 Task: In the Contact  Ellie.Carter@nachi-fujikoshi.co.jp, Log Call and save with description: 'Had a conversation with a lead exploring partnership opportunities.'; Select call outcome: 'Busy '; Select call Direction: Inbound; Add date: '27 July, 2023' and time 5:00:PM. Logged in from softage.1@softage.net
Action: Mouse moved to (90, 71)
Screenshot: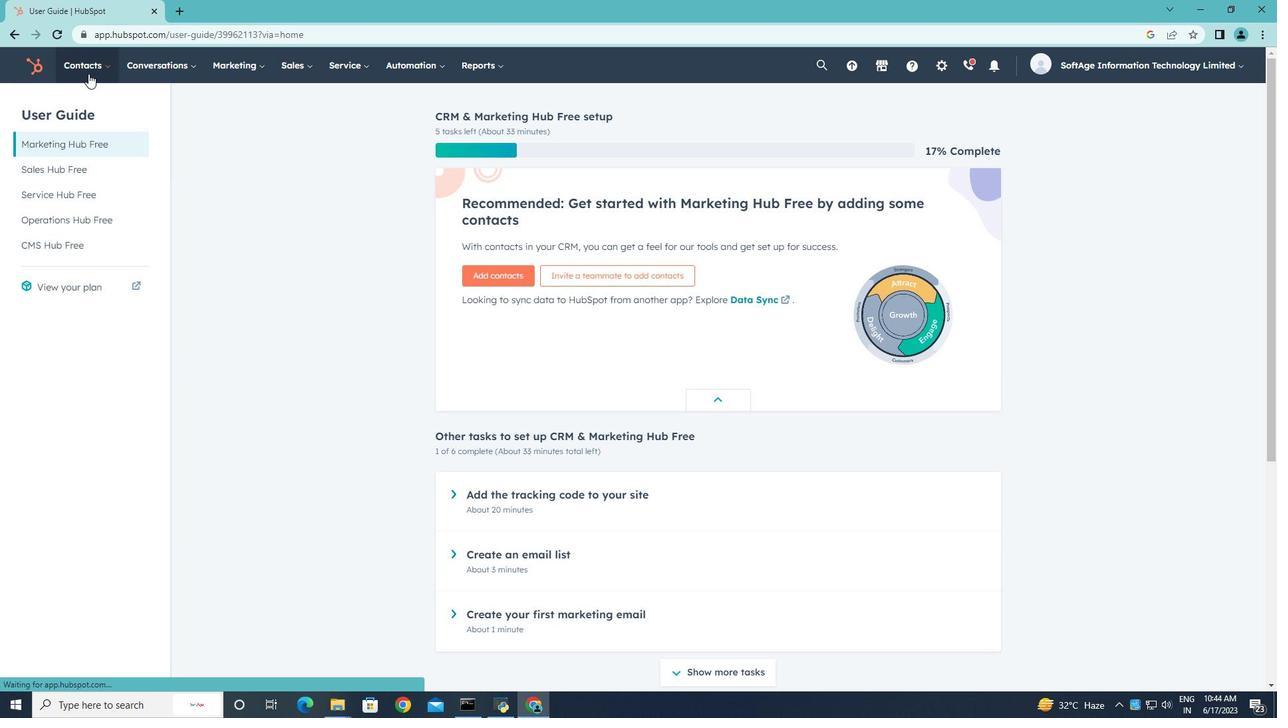 
Action: Mouse pressed left at (90, 71)
Screenshot: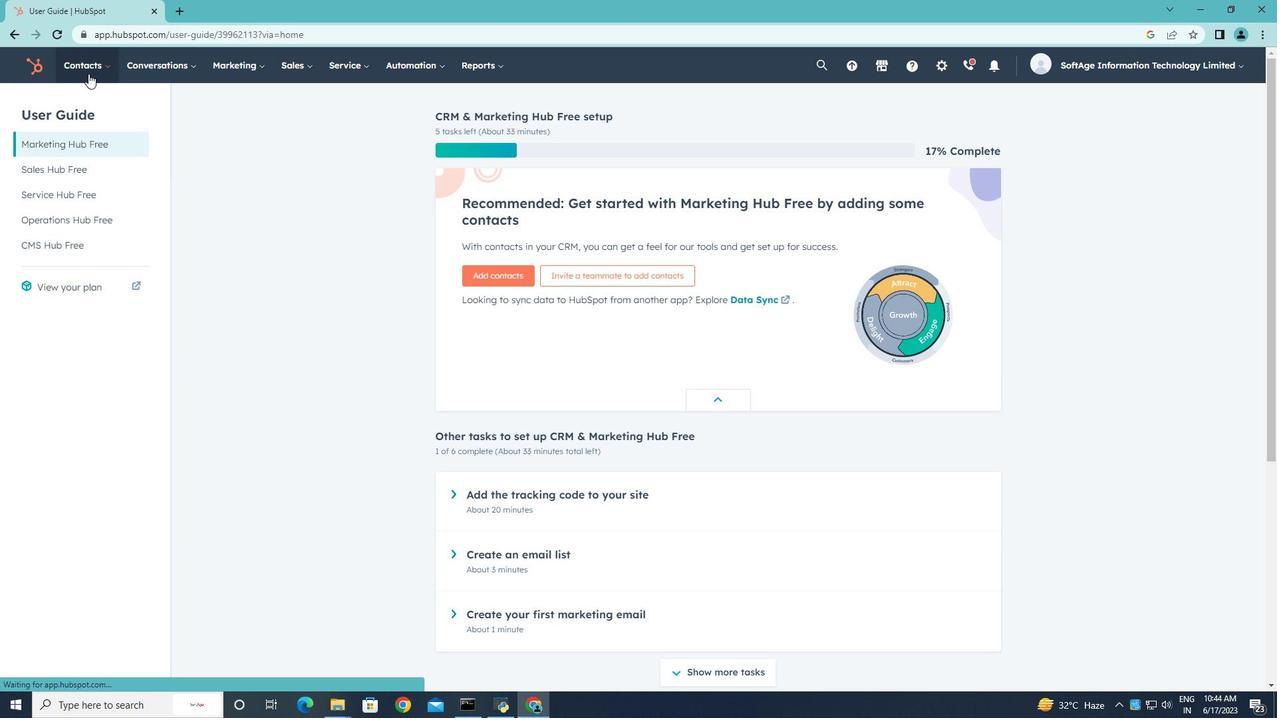 
Action: Mouse moved to (99, 110)
Screenshot: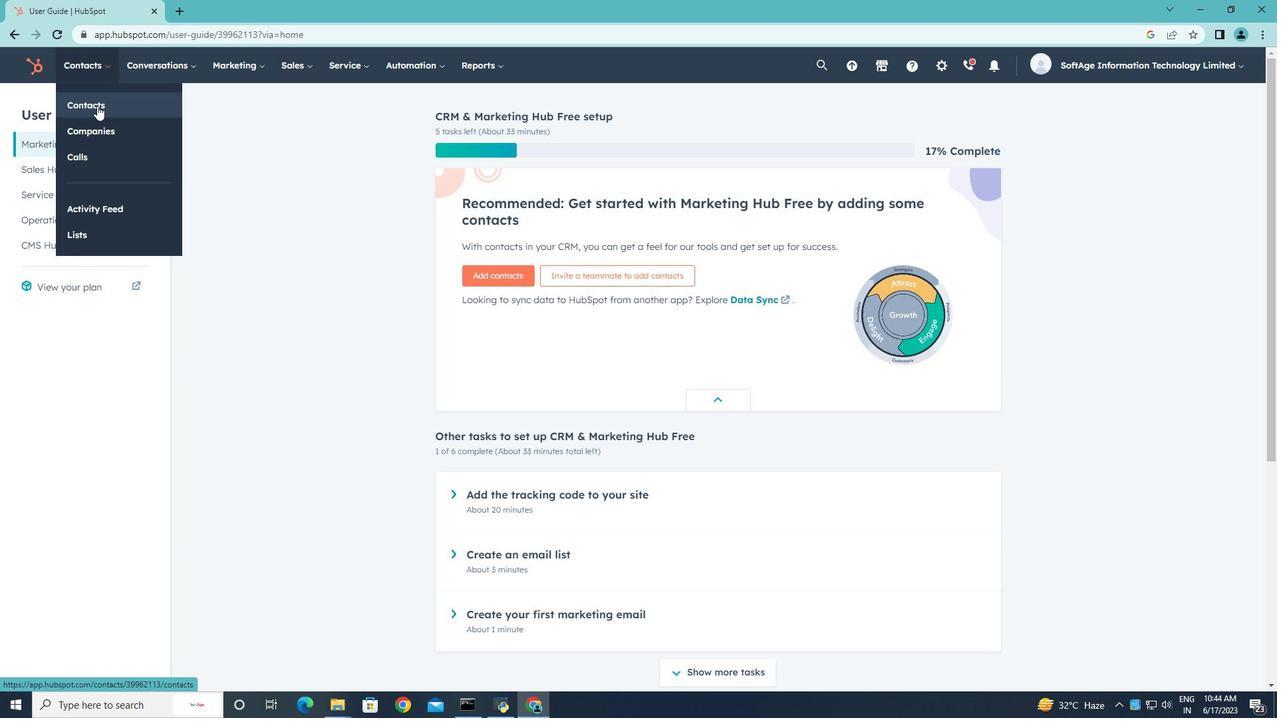 
Action: Mouse pressed left at (99, 110)
Screenshot: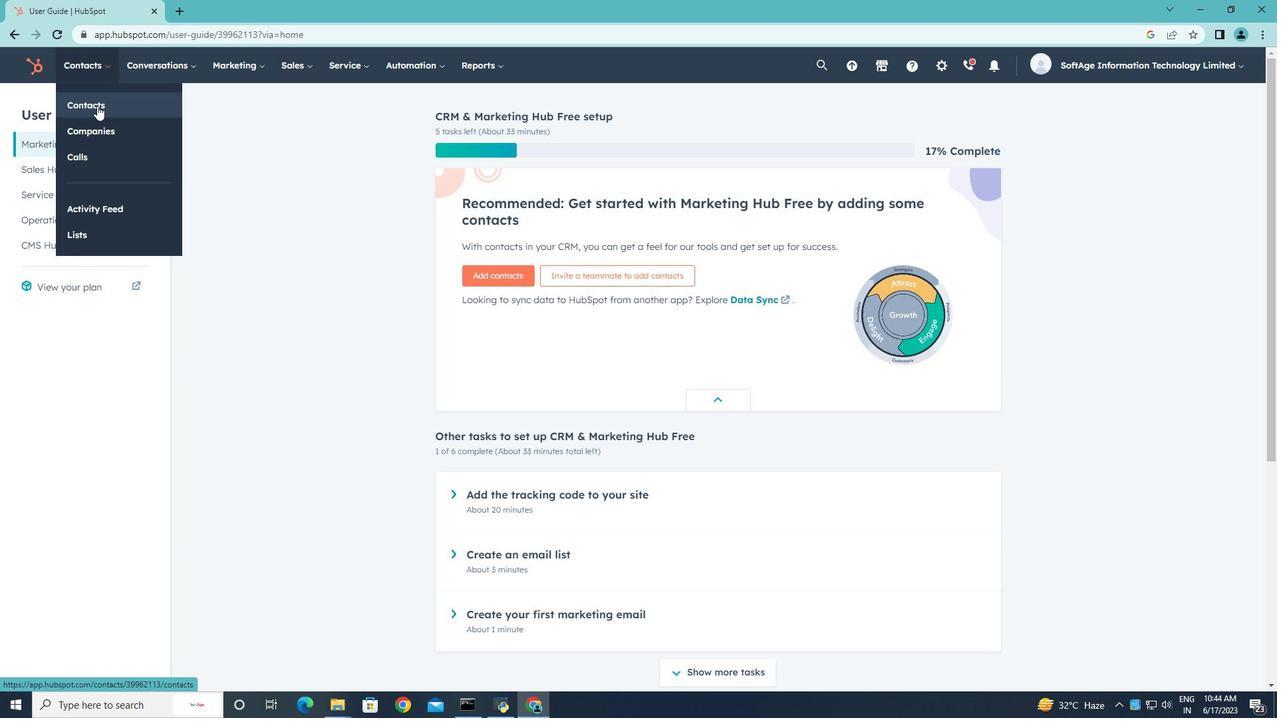 
Action: Mouse moved to (123, 222)
Screenshot: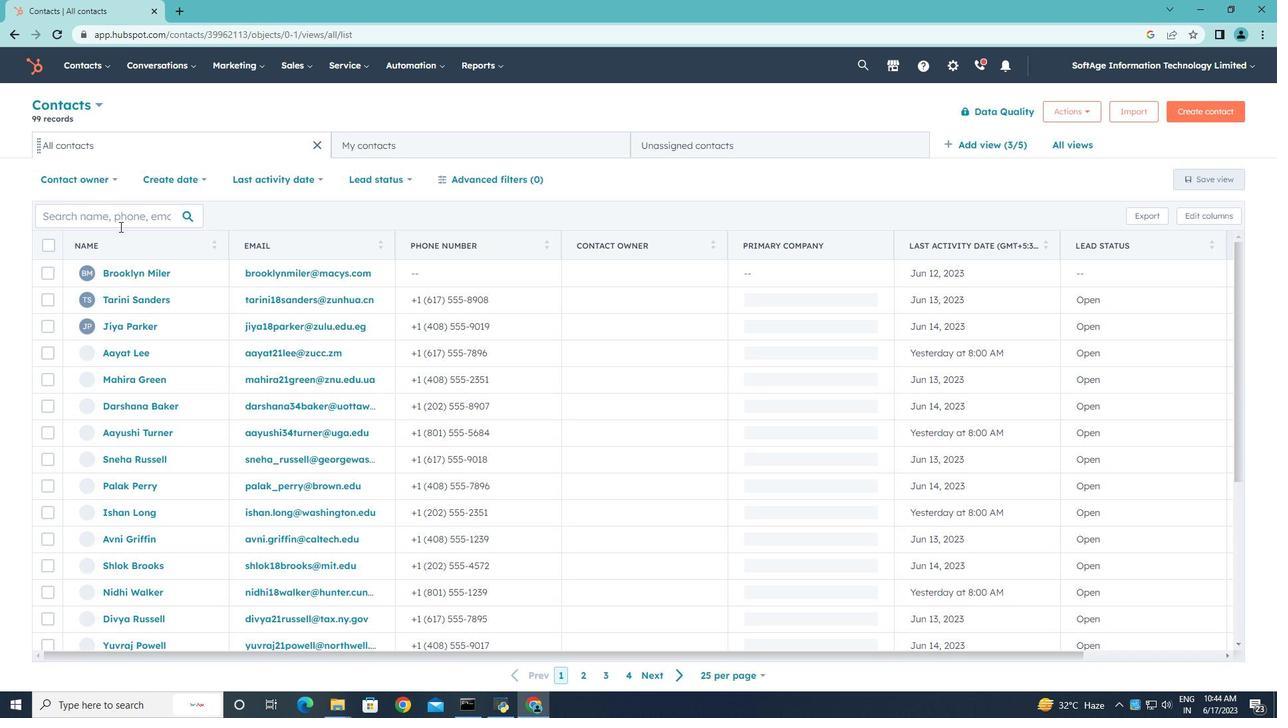
Action: Mouse pressed left at (123, 222)
Screenshot: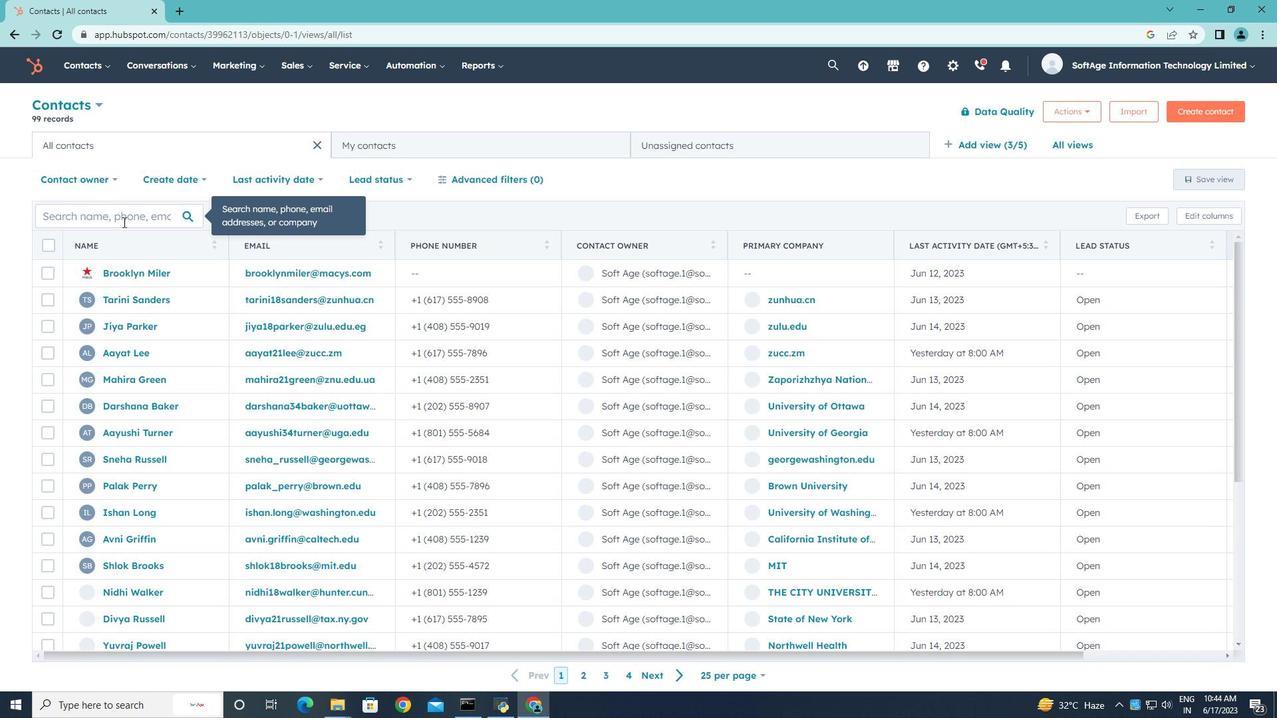 
Action: Key pressed <Key.shift>Ellie.<Key.shift>Carter<Key.shift><Key.shift><Key.shift><Key.shift>@nachi-g<Key.backspace>fujikoshi.co.jp
Screenshot: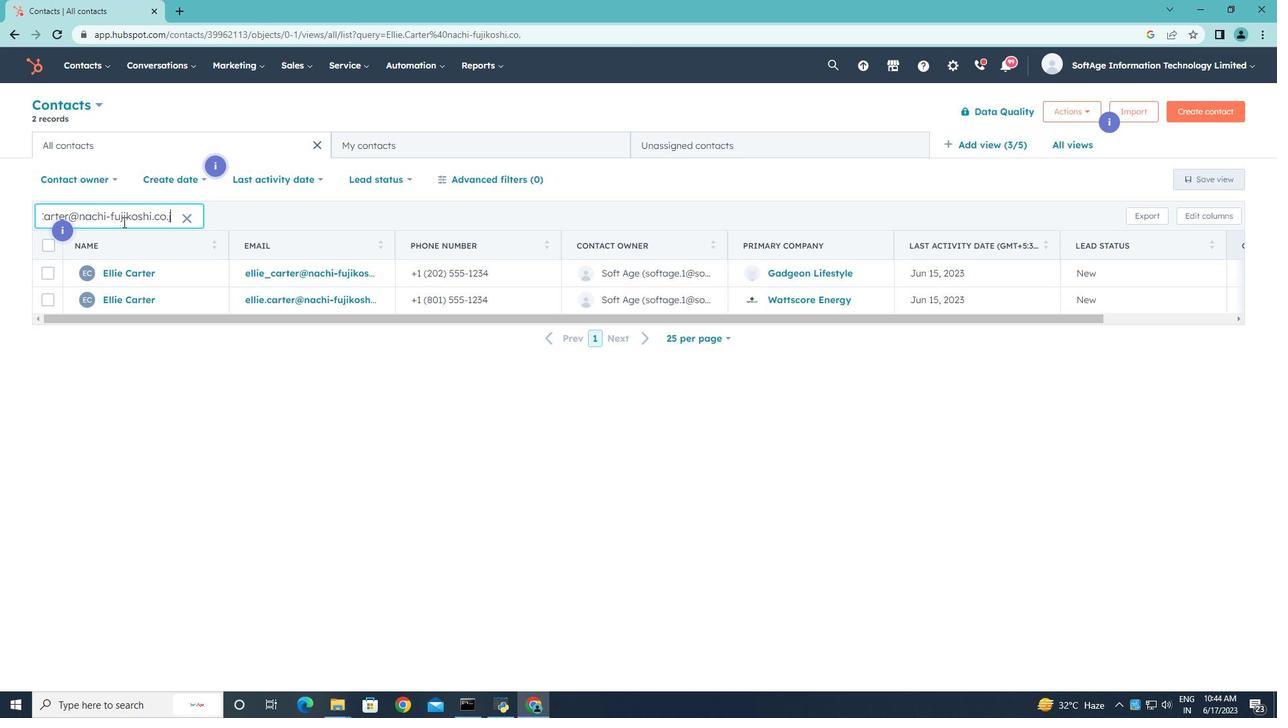 
Action: Mouse moved to (126, 298)
Screenshot: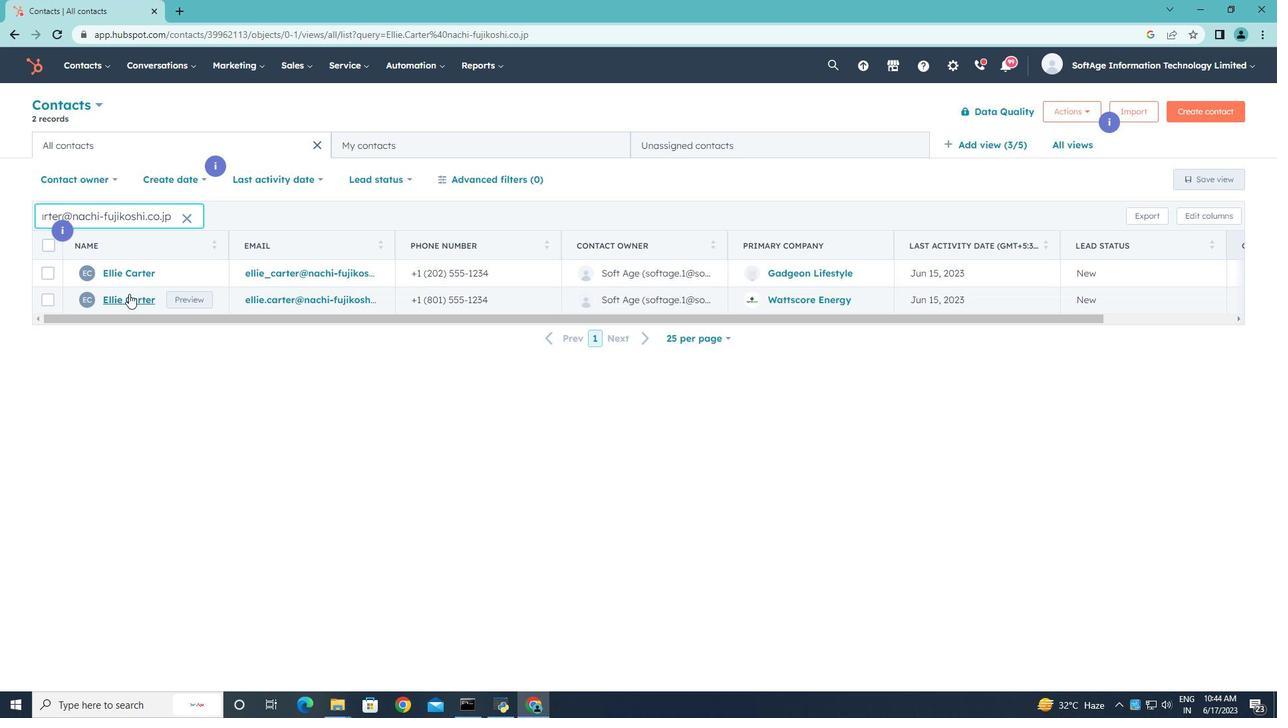 
Action: Mouse pressed left at (126, 298)
Screenshot: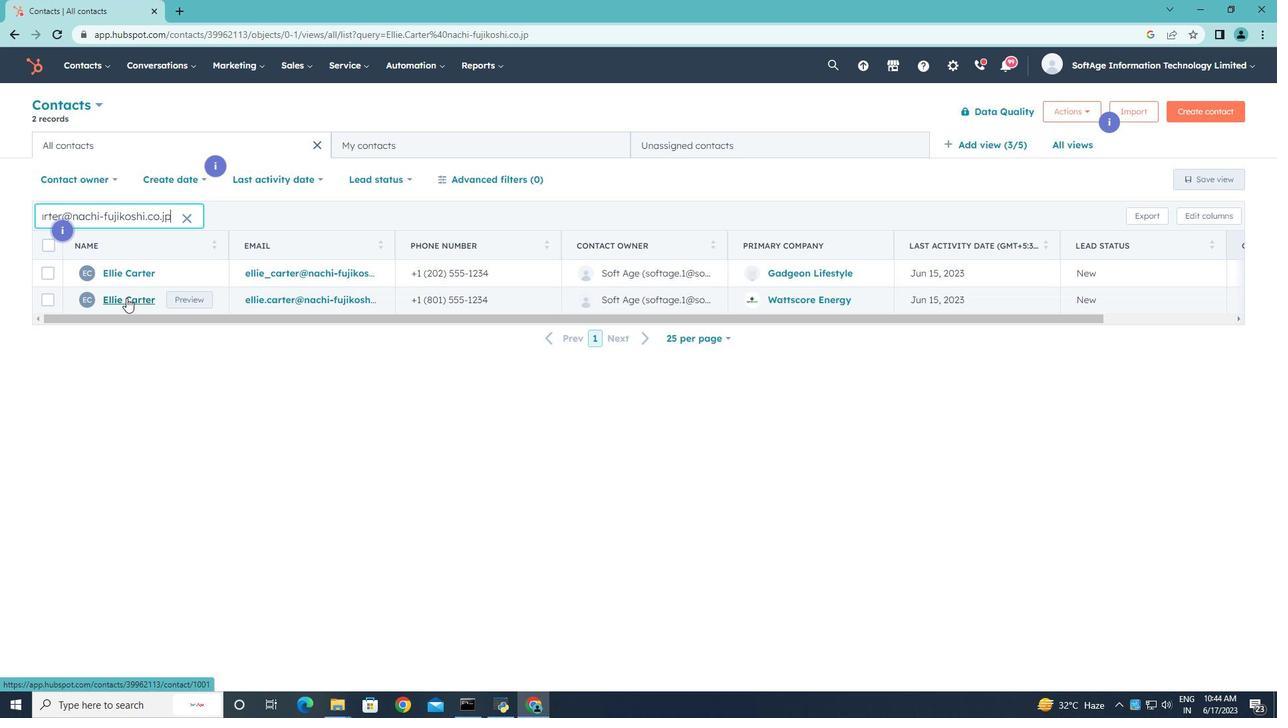 
Action: Mouse moved to (259, 232)
Screenshot: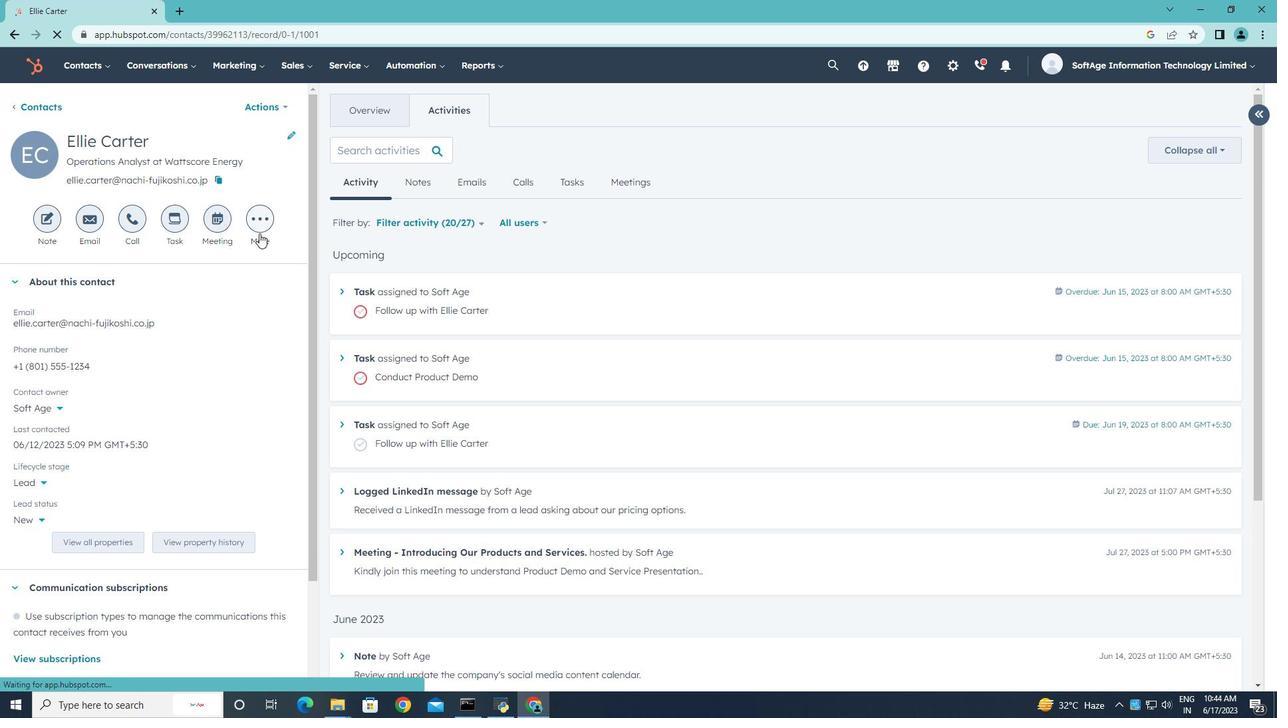 
Action: Mouse pressed left at (259, 232)
Screenshot: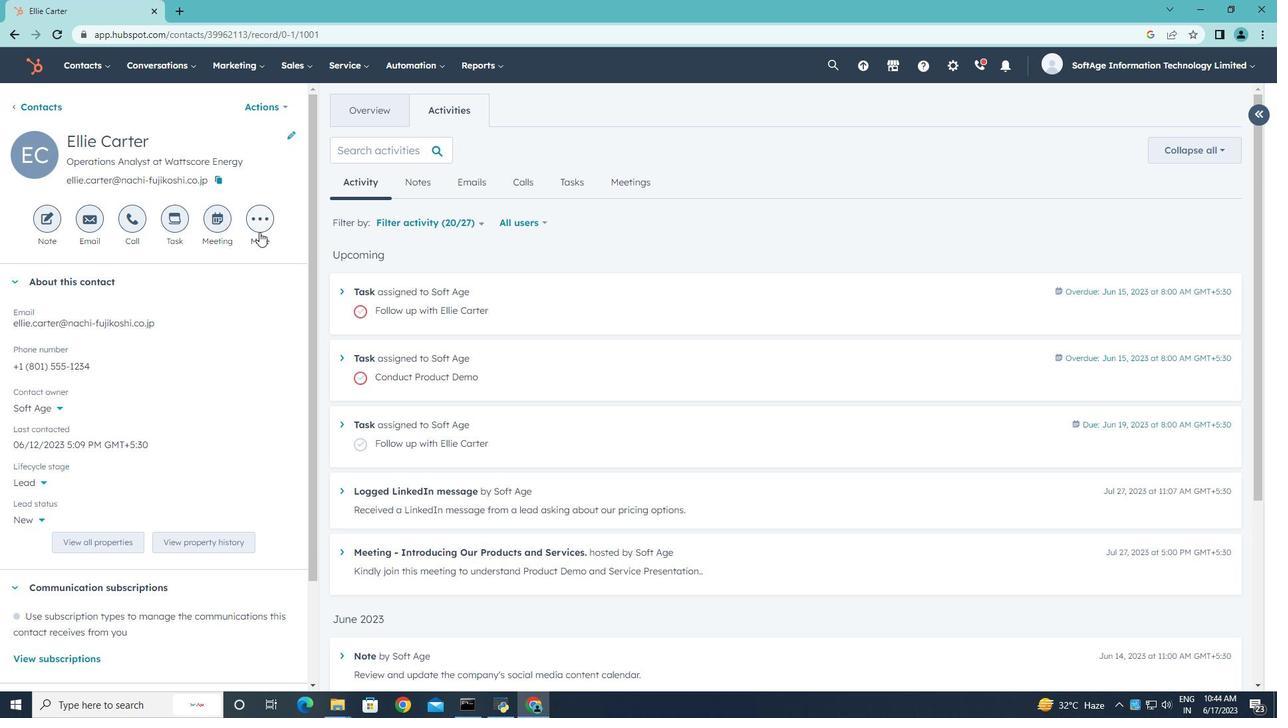 
Action: Mouse moved to (250, 330)
Screenshot: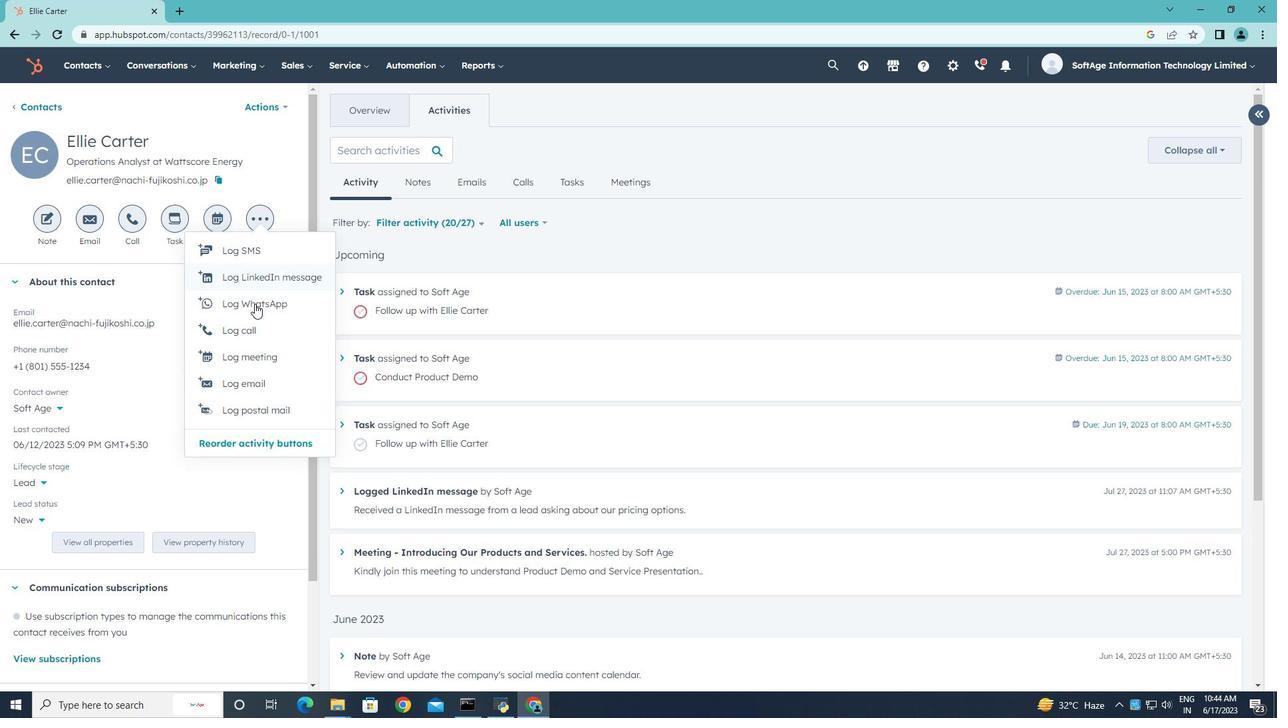 
Action: Mouse pressed left at (250, 330)
Screenshot: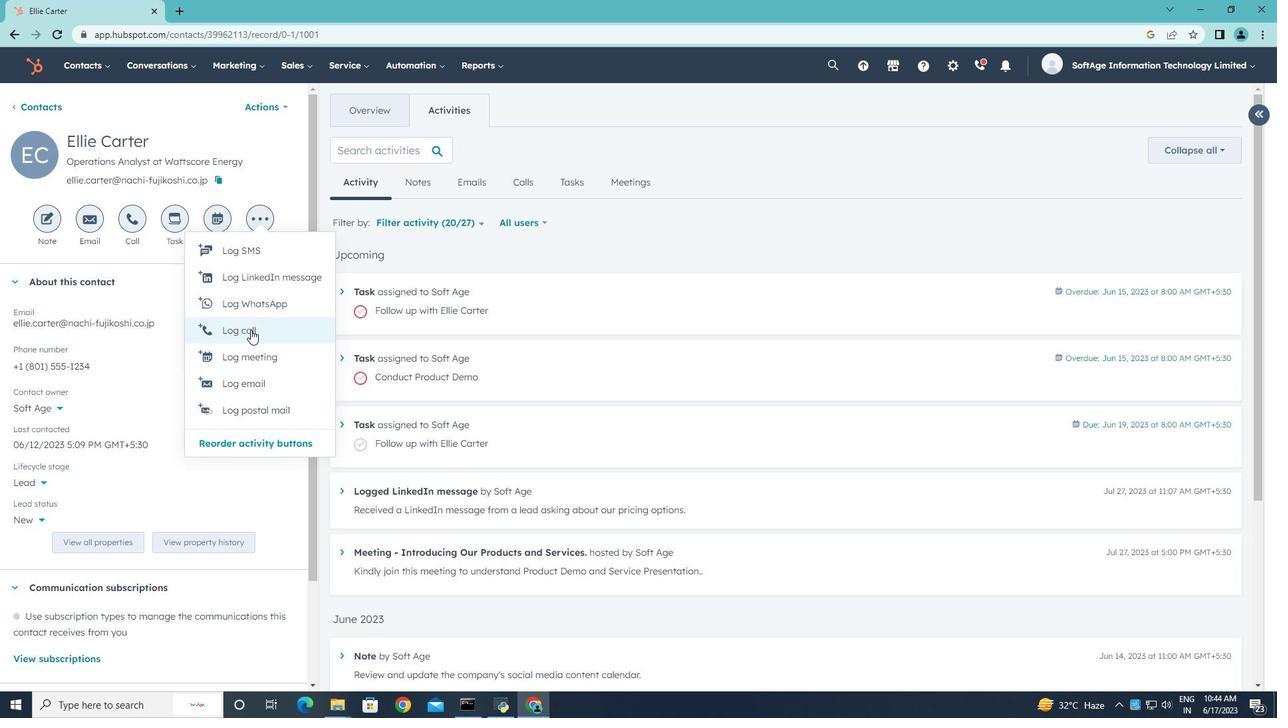 
Action: Key pressed <Key.shift><Key.shift>Had<Key.space>a<Key.space>conversation<Key.space>with<Key.space>a<Key.space>;<Key.backspace>lead<Key.space>exploring<Key.space>parterner<Key.backspace><Key.backspace><Key.backspace><Key.backspace><Key.backspace>nersho<Key.backspace>ip<Key.space>opportunite<Key.backspace>ies.
Screenshot: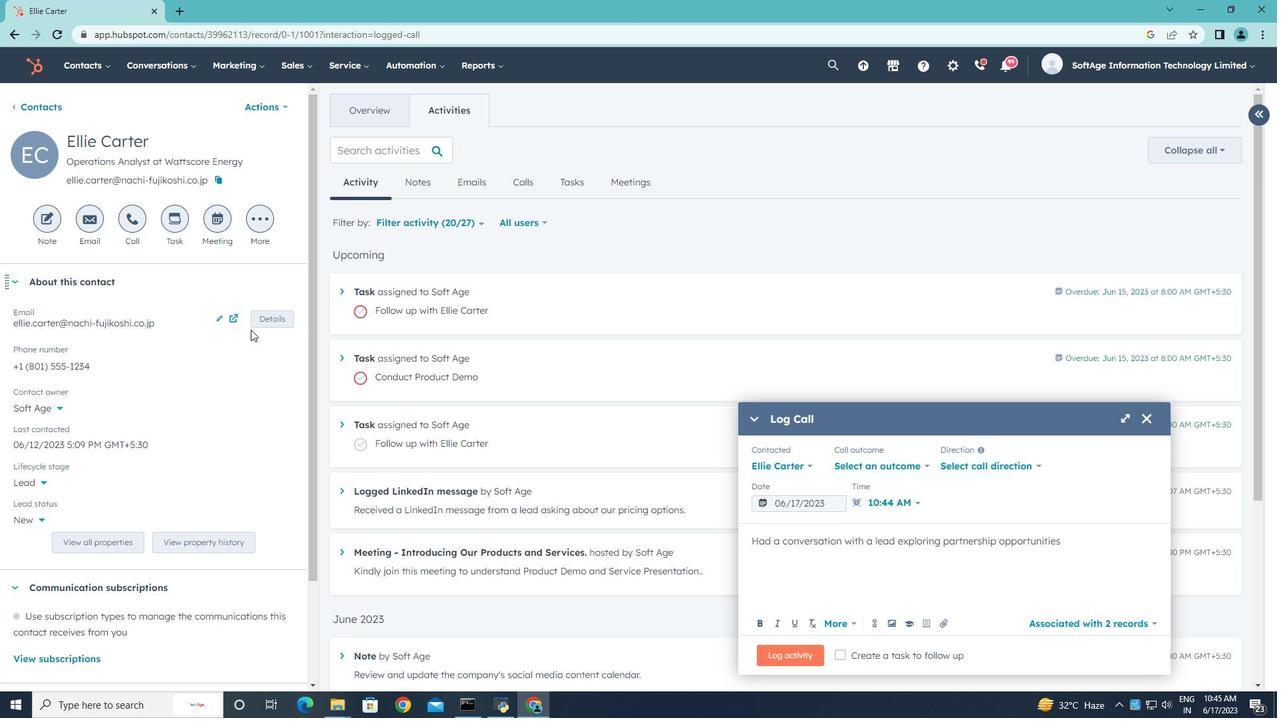
Action: Mouse moved to (927, 466)
Screenshot: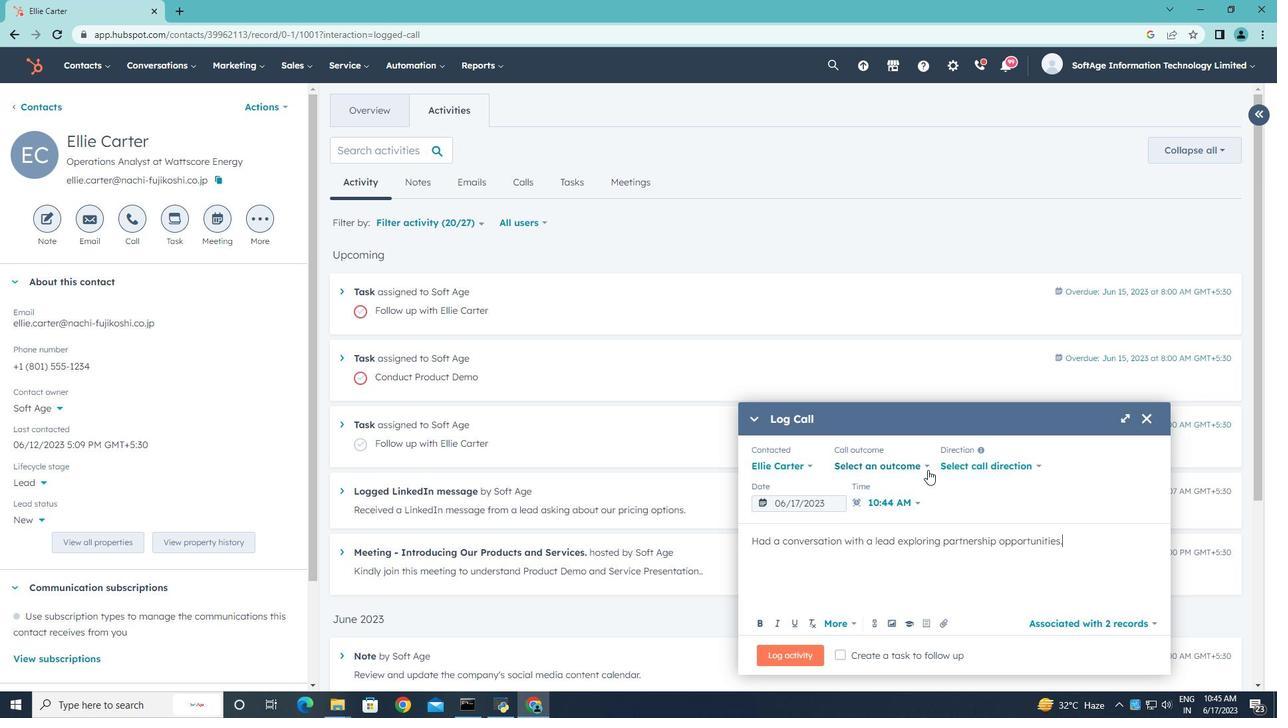 
Action: Mouse pressed left at (927, 466)
Screenshot: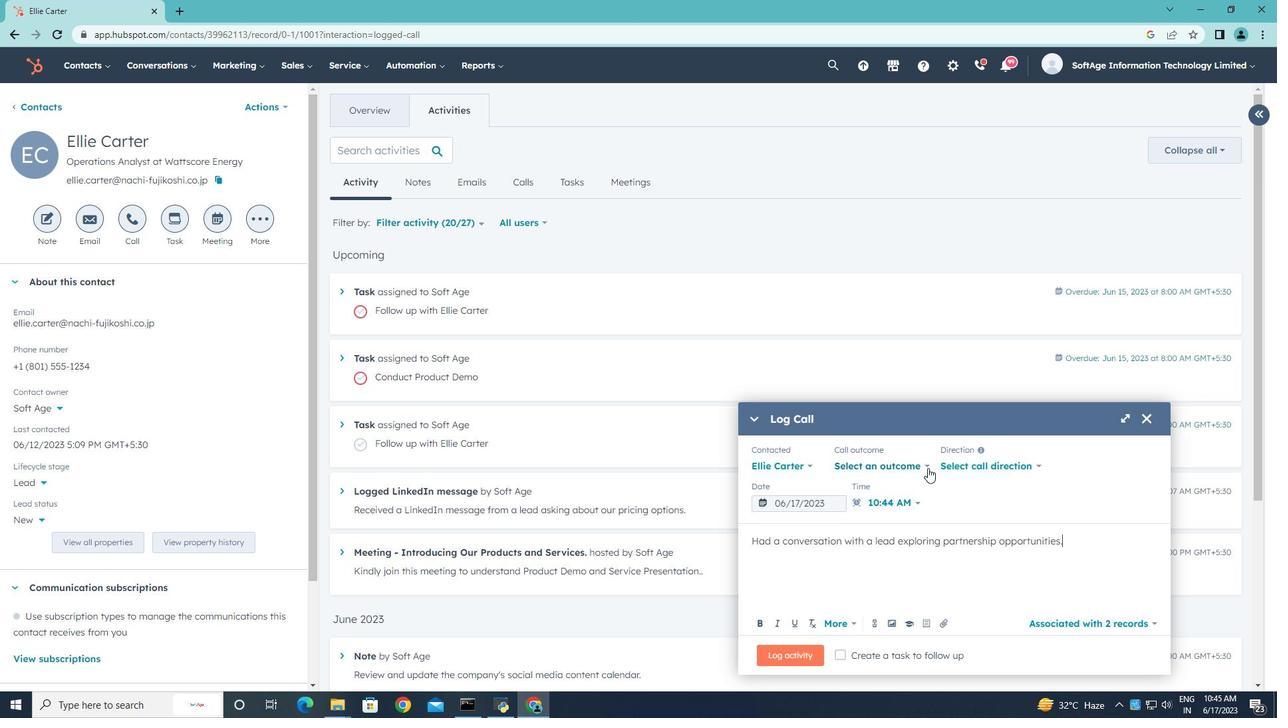 
Action: Mouse moved to (885, 505)
Screenshot: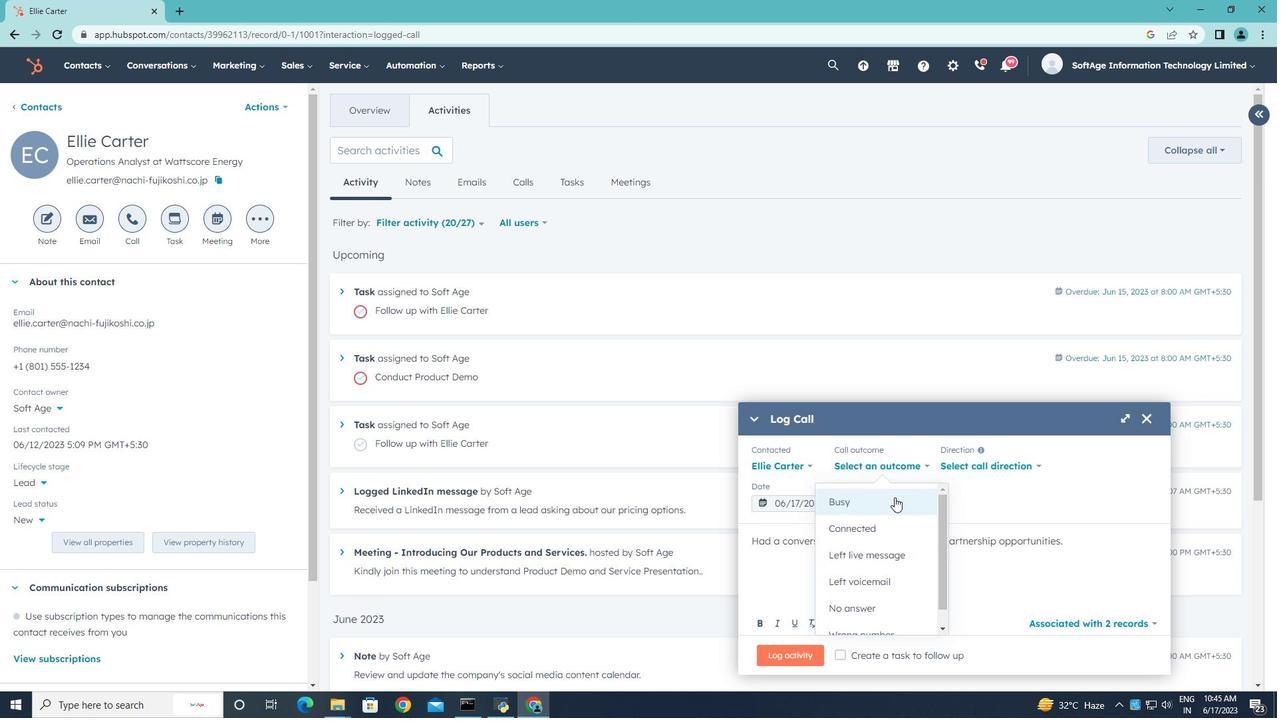 
Action: Mouse pressed left at (885, 505)
Screenshot: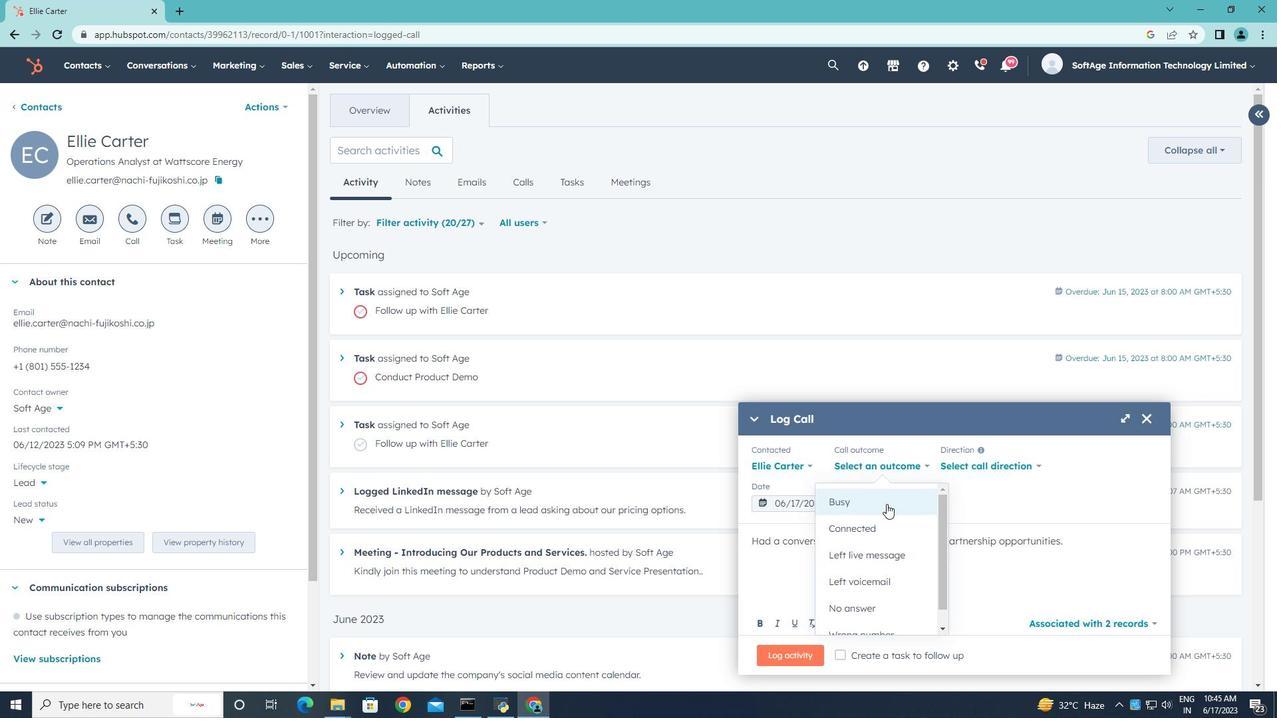 
Action: Mouse moved to (979, 466)
Screenshot: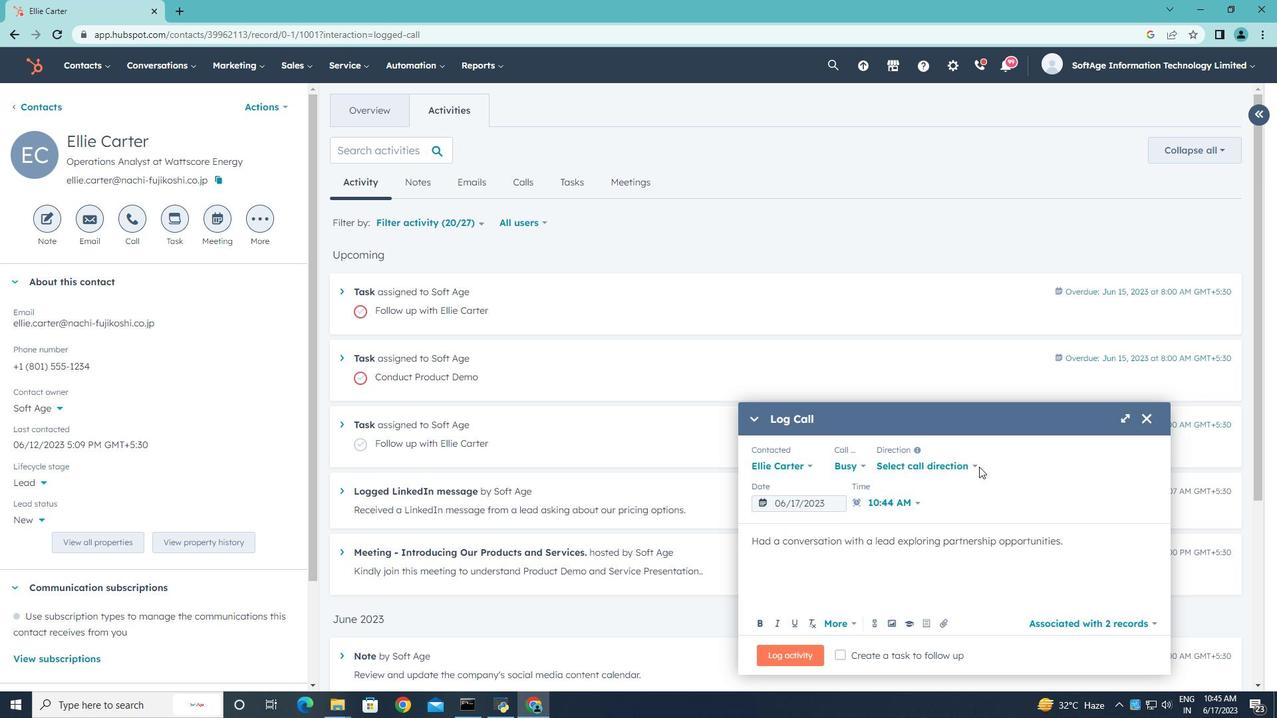 
Action: Mouse pressed left at (979, 466)
Screenshot: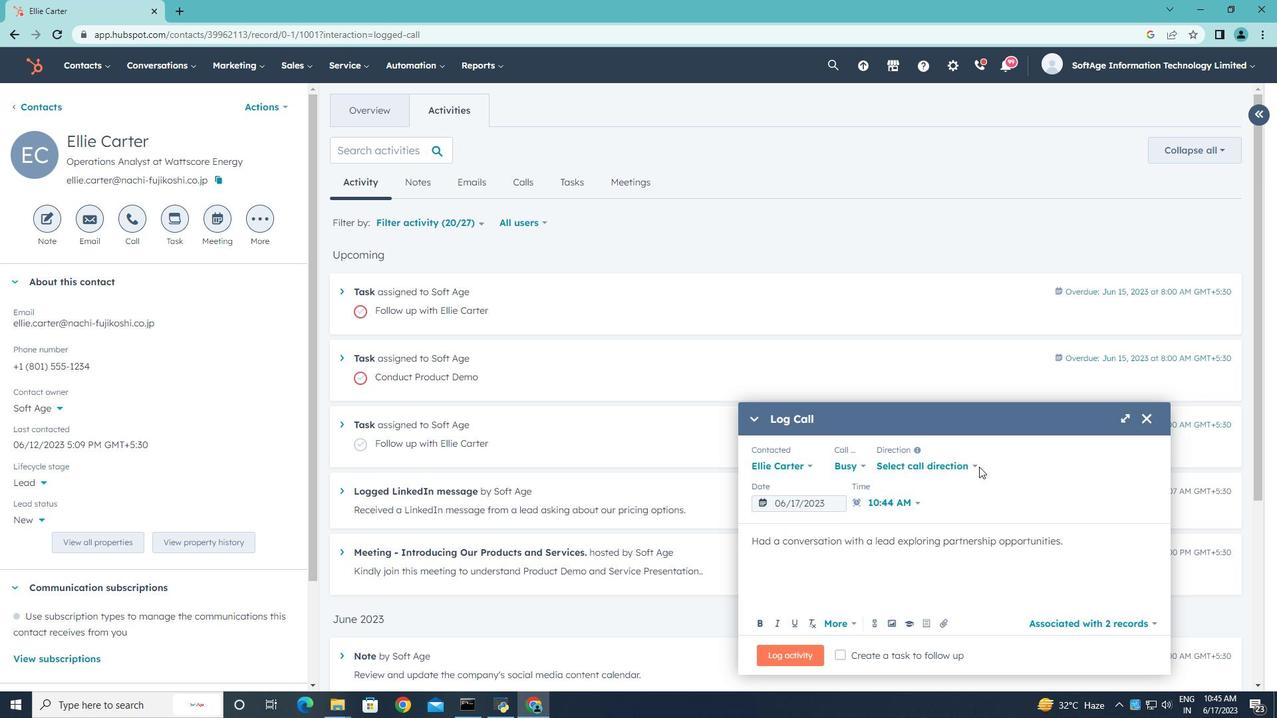 
Action: Mouse moved to (976, 466)
Screenshot: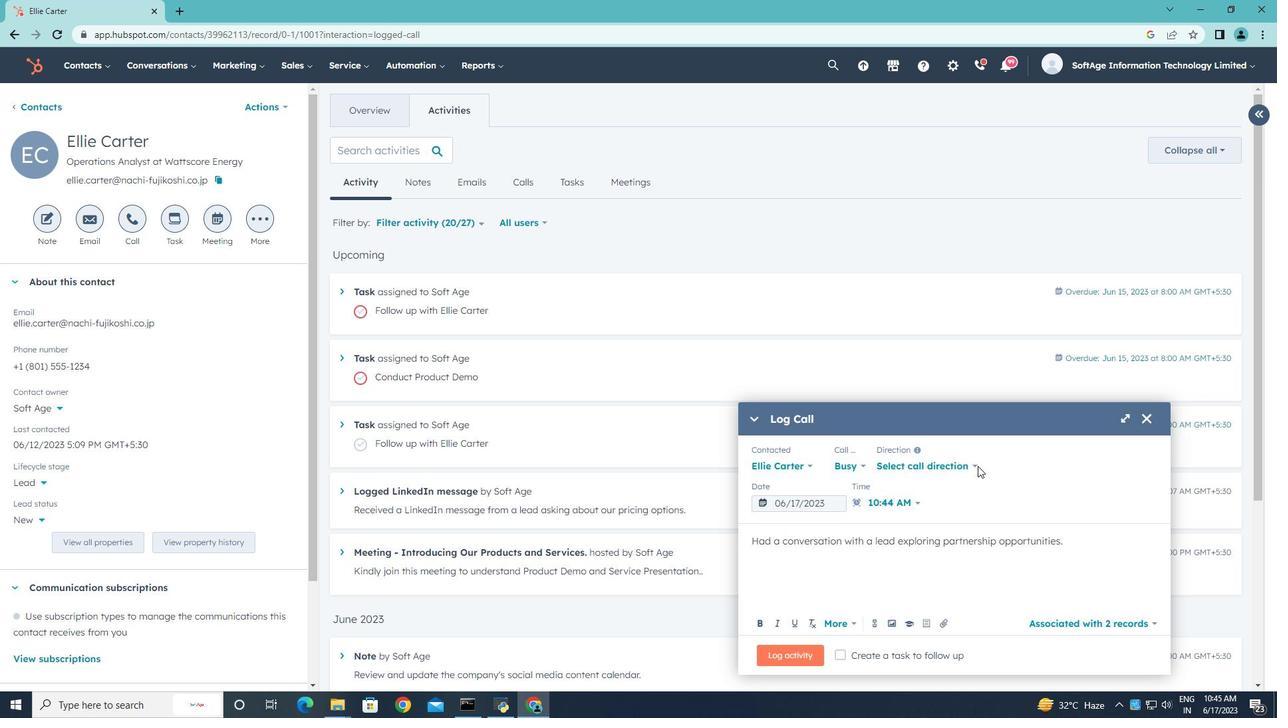 
Action: Mouse pressed left at (976, 466)
Screenshot: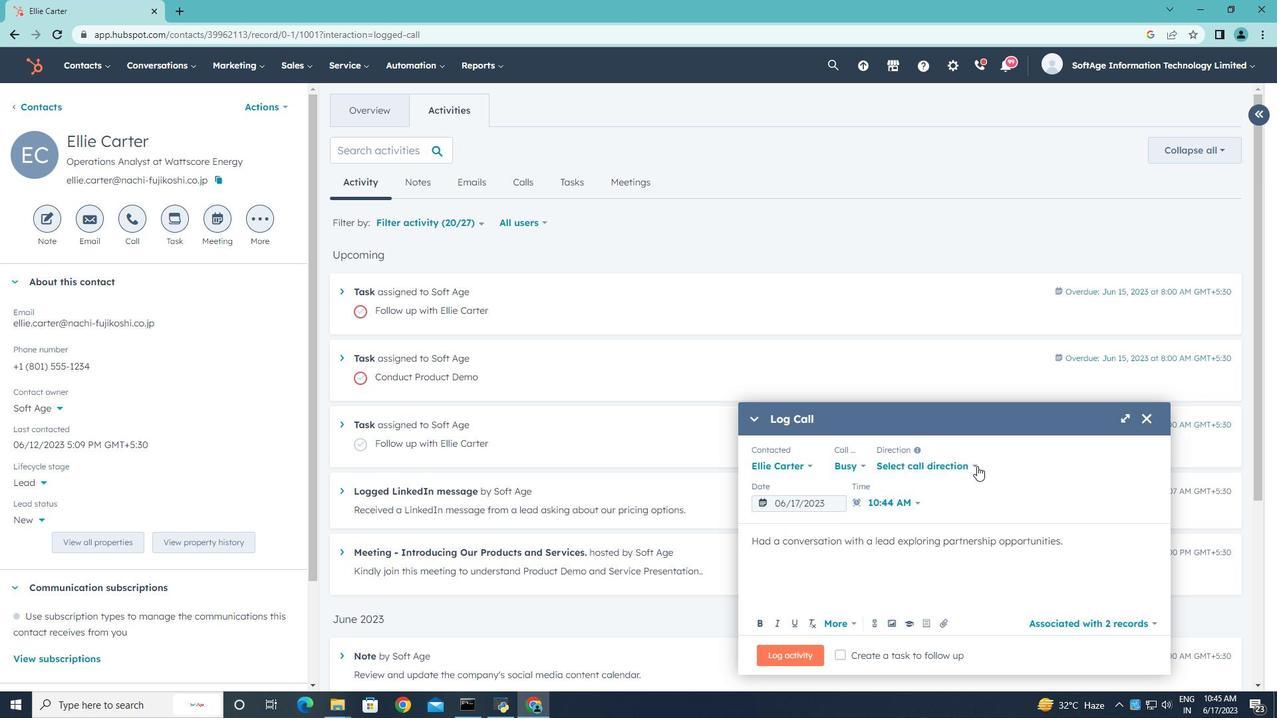 
Action: Mouse moved to (945, 502)
Screenshot: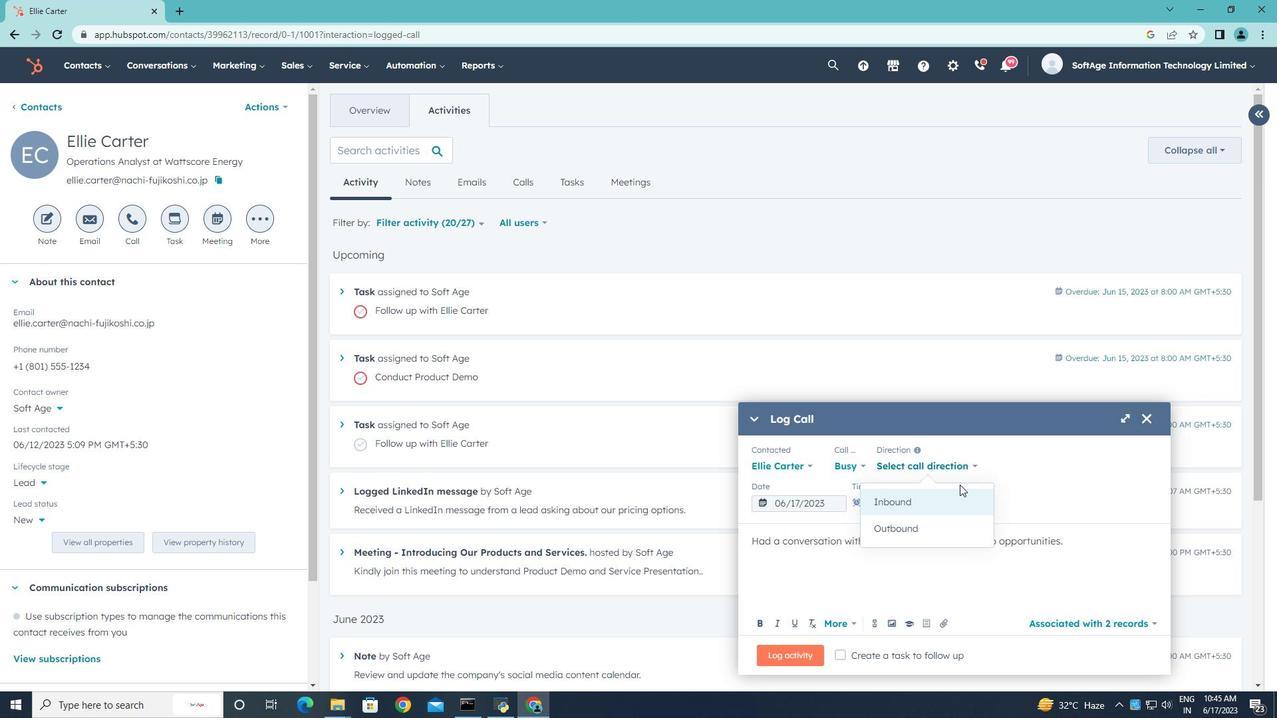 
Action: Mouse pressed left at (945, 502)
Screenshot: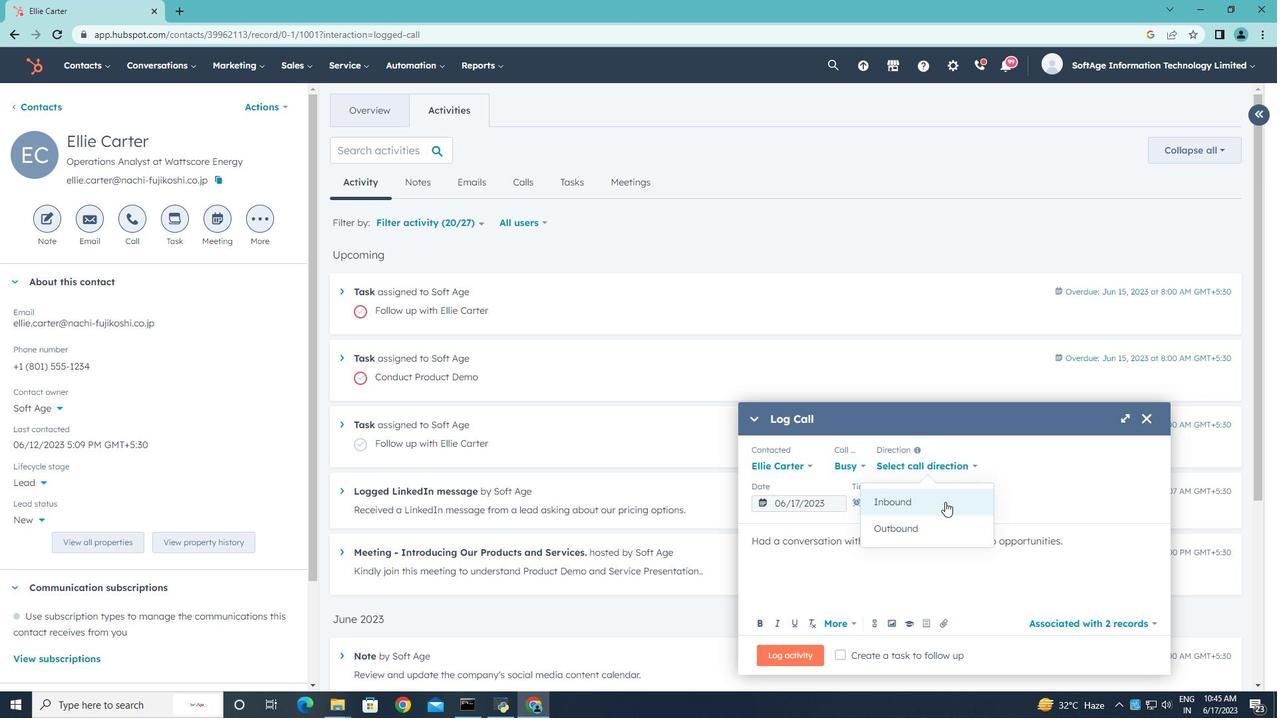 
Action: Mouse moved to (1032, 469)
Screenshot: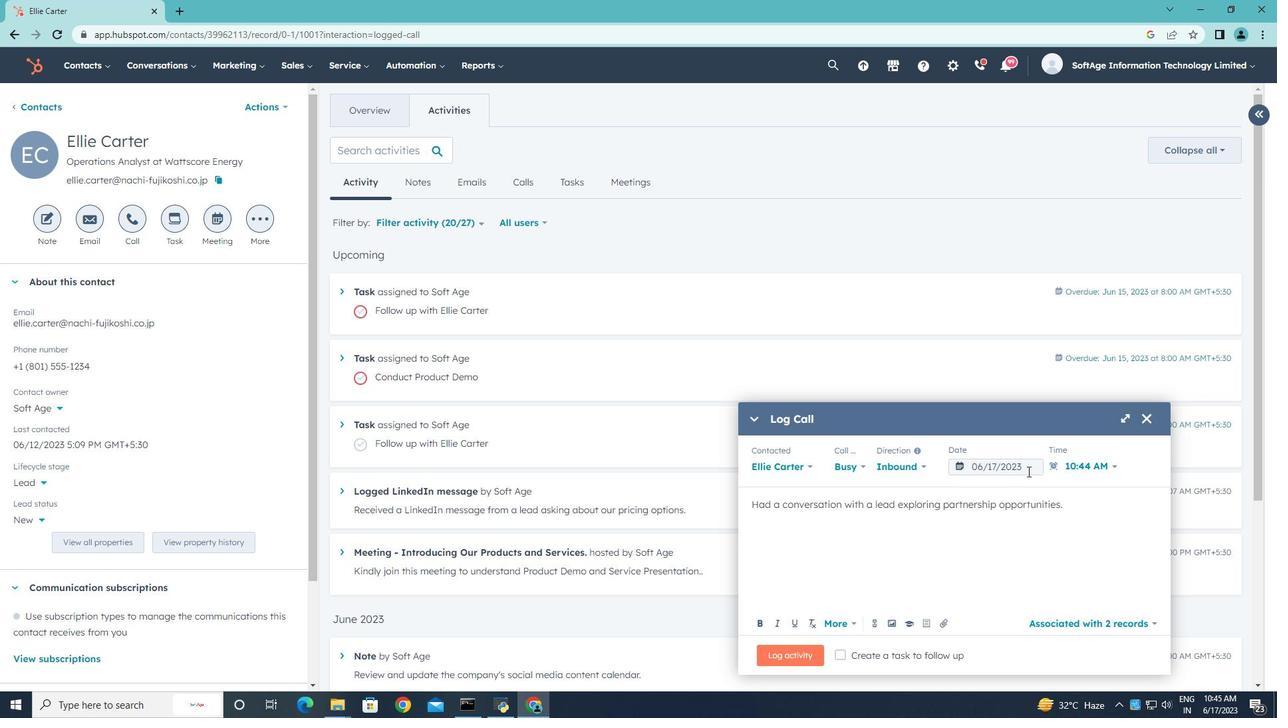 
Action: Mouse pressed left at (1032, 469)
Screenshot: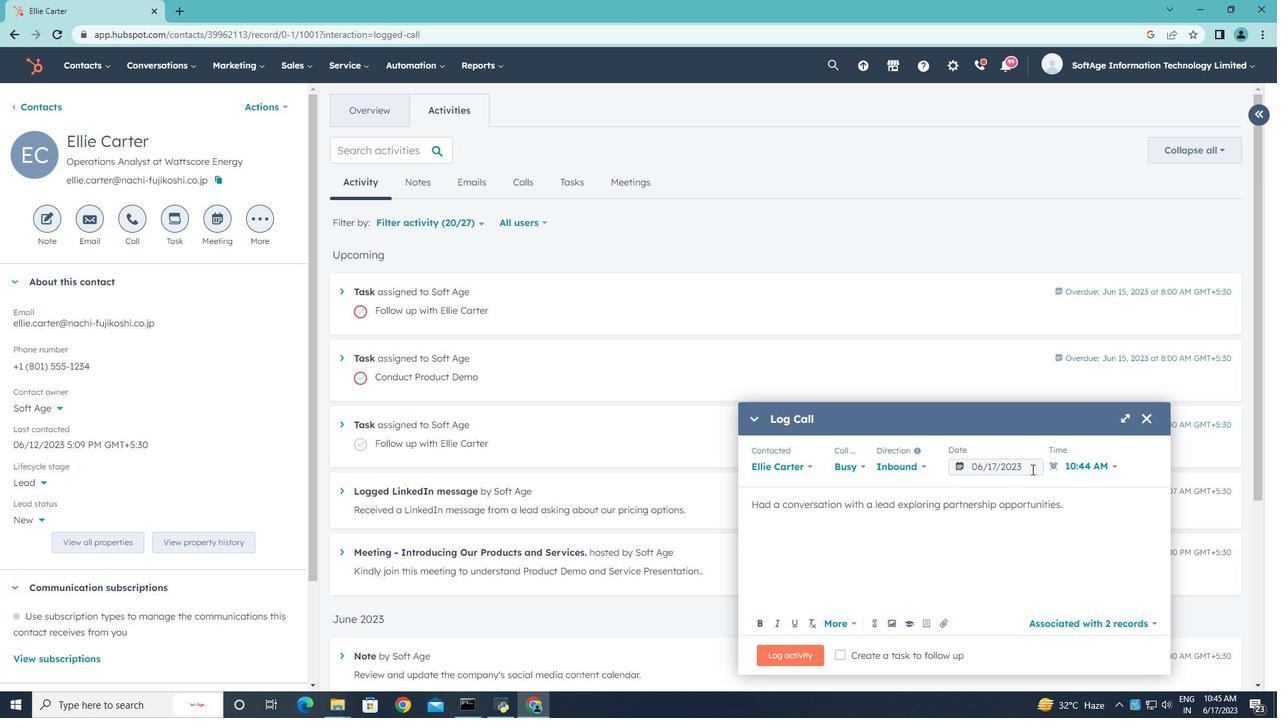 
Action: Mouse moved to (1122, 252)
Screenshot: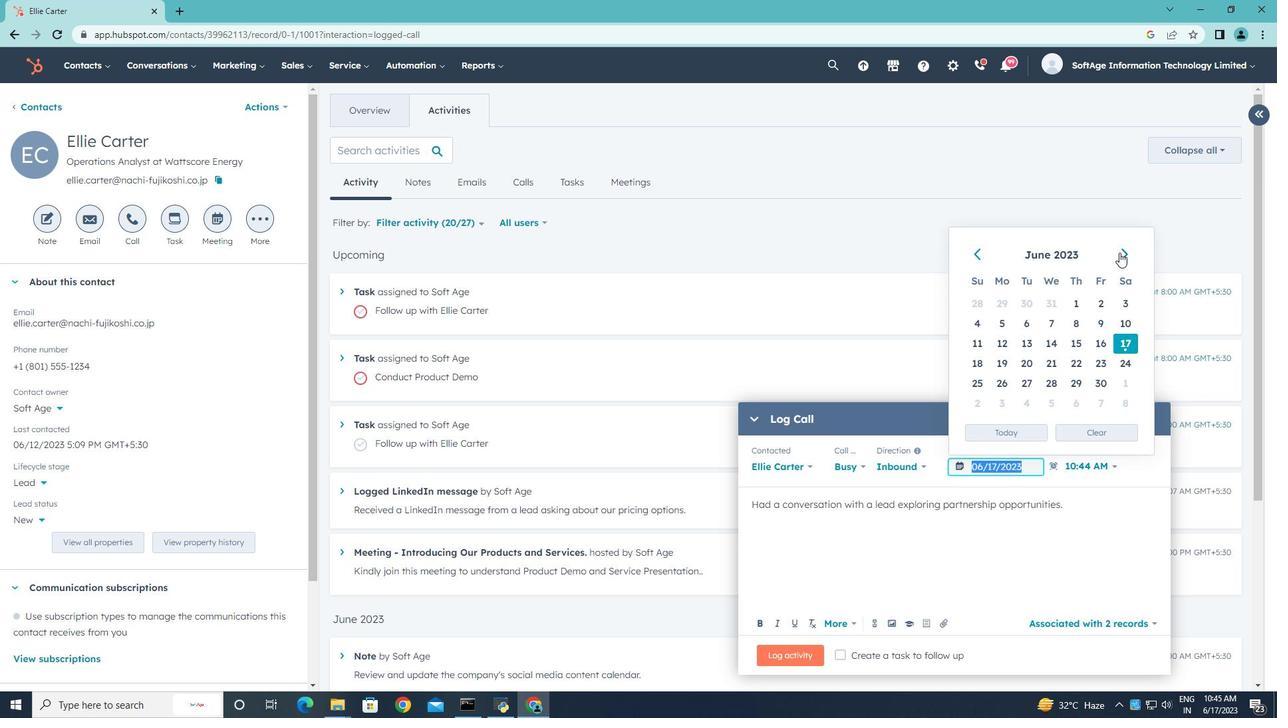 
Action: Mouse pressed left at (1122, 252)
Screenshot: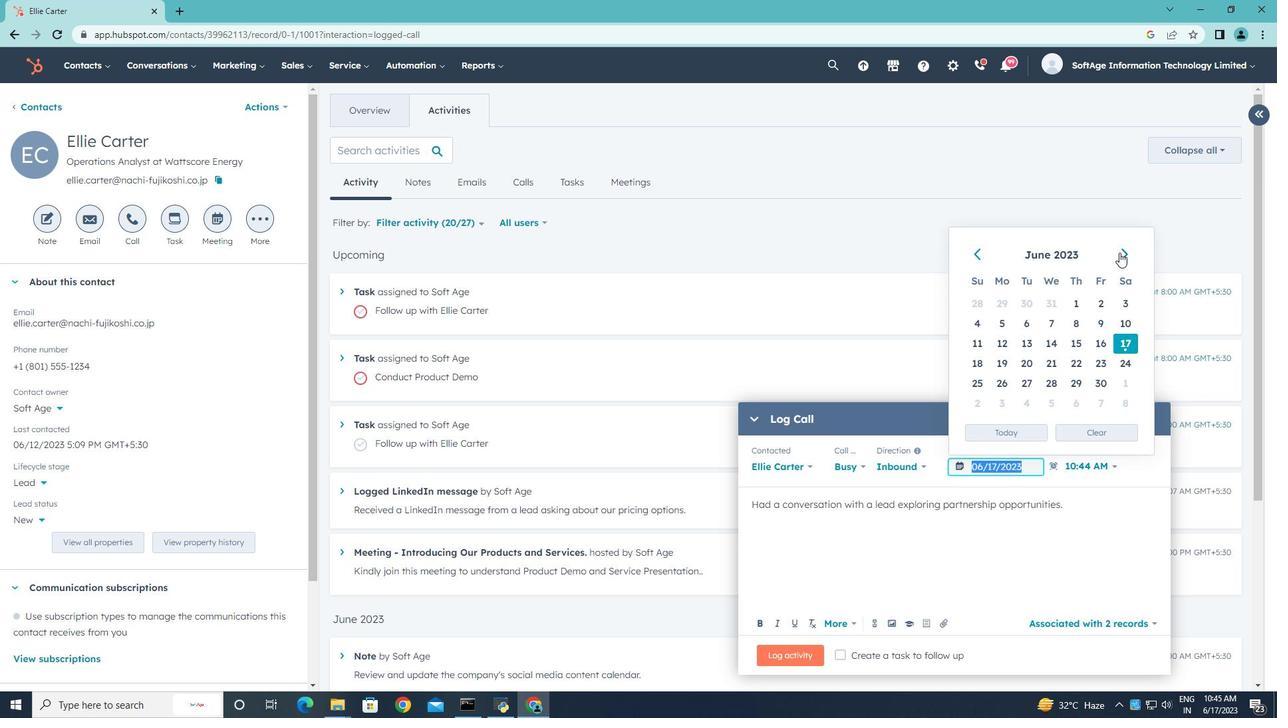 
Action: Mouse moved to (1081, 379)
Screenshot: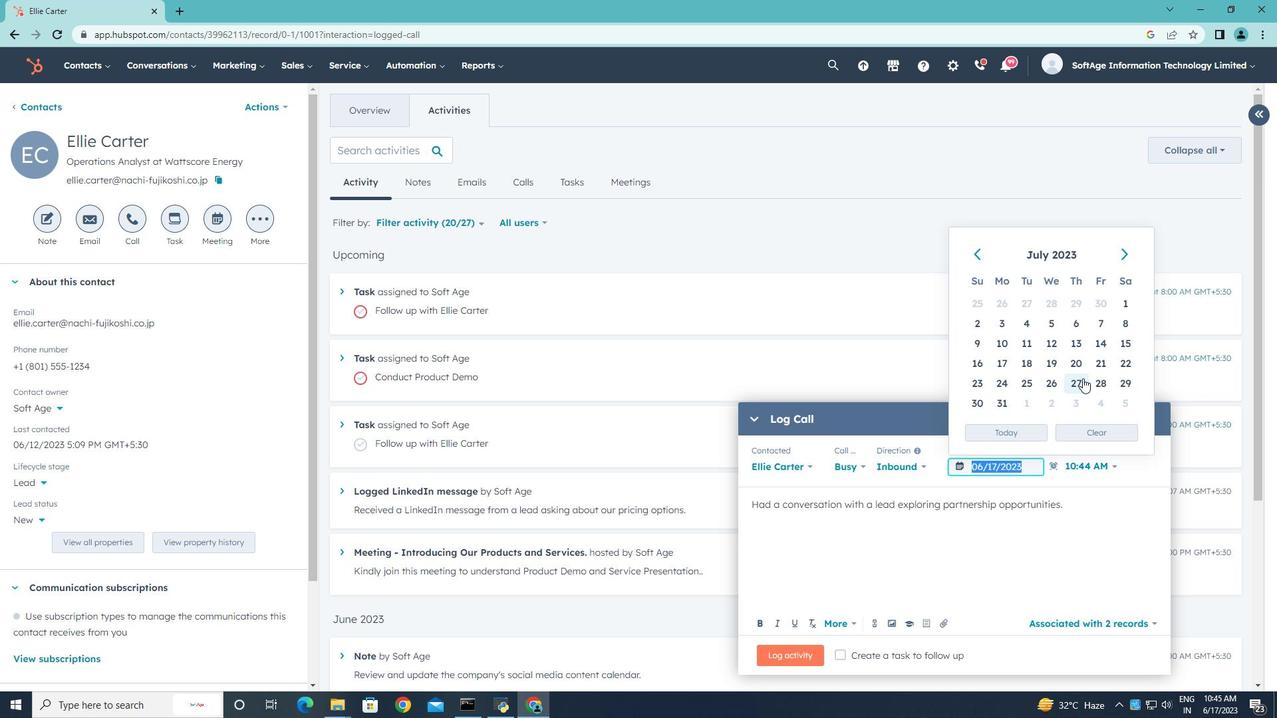 
Action: Mouse pressed left at (1081, 379)
Screenshot: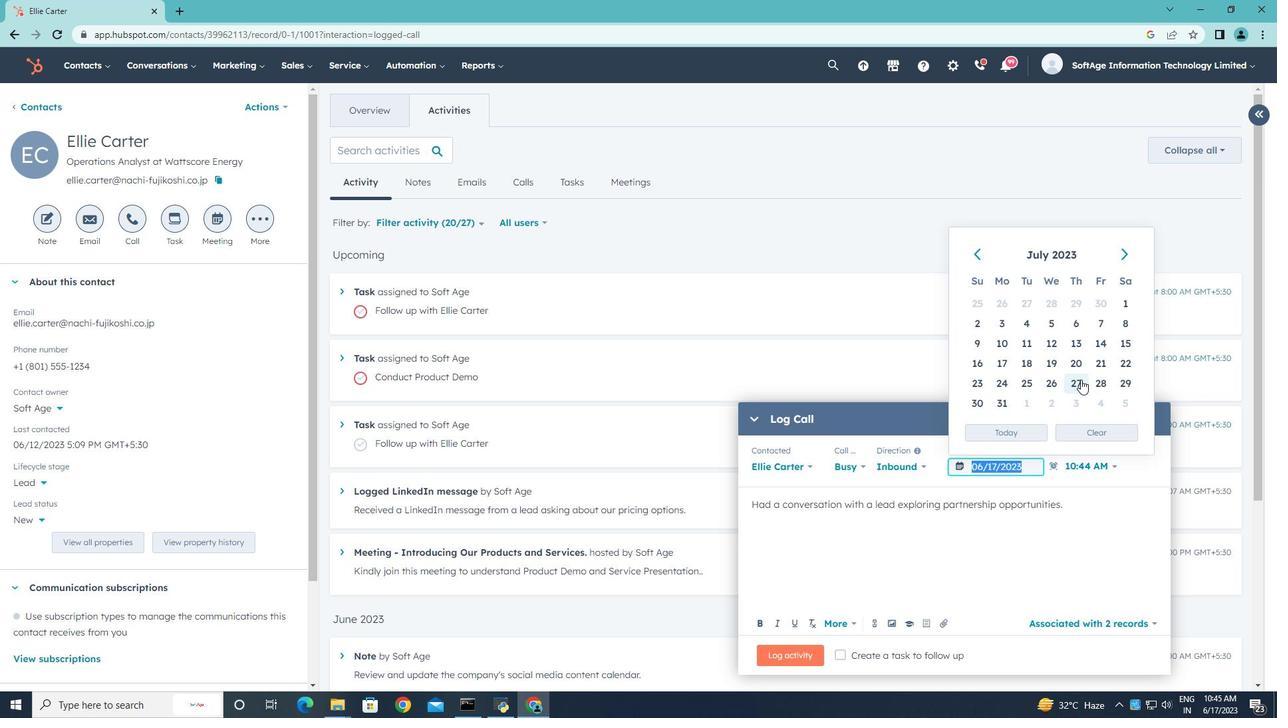 
Action: Mouse moved to (1112, 463)
Screenshot: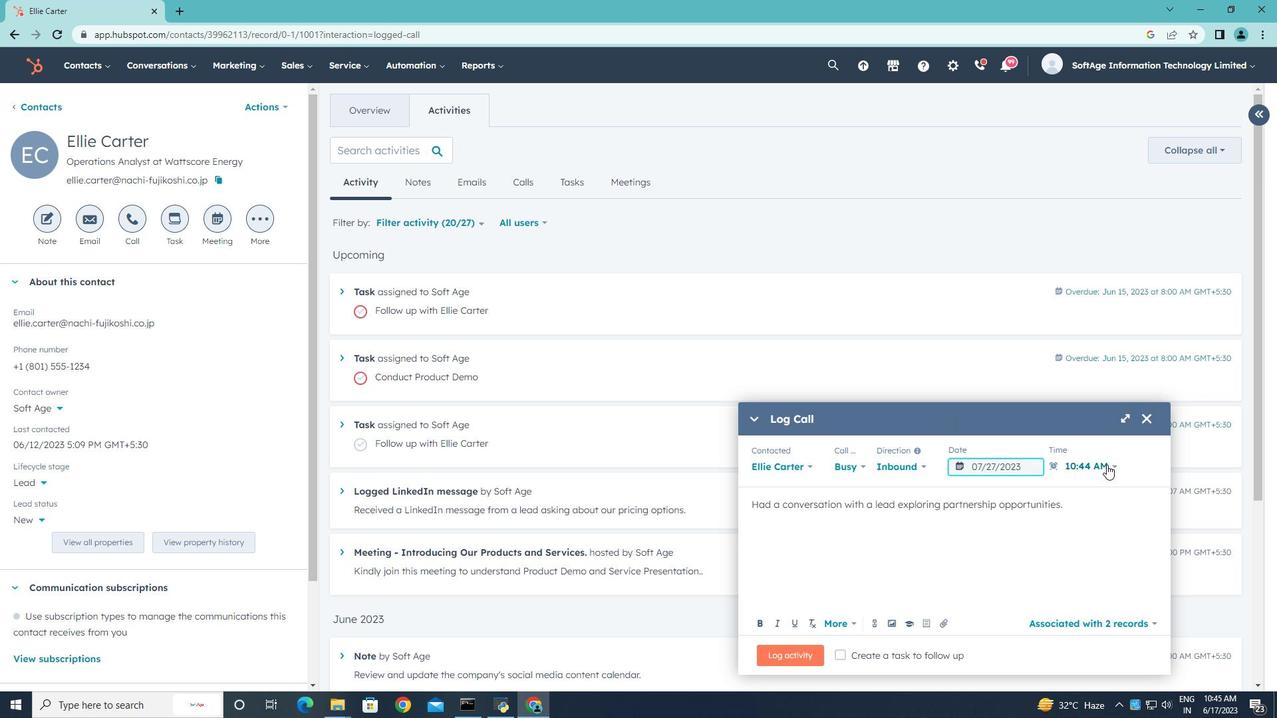 
Action: Mouse pressed left at (1112, 463)
Screenshot: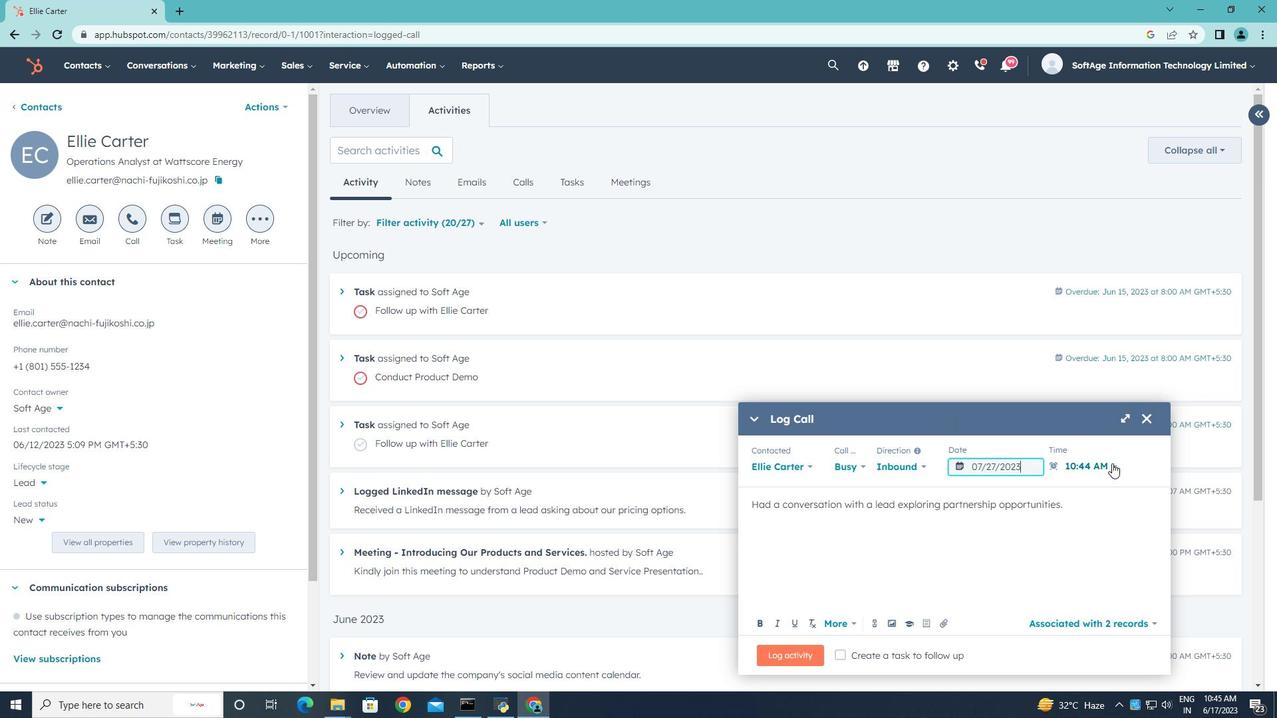 
Action: Mouse moved to (1084, 562)
Screenshot: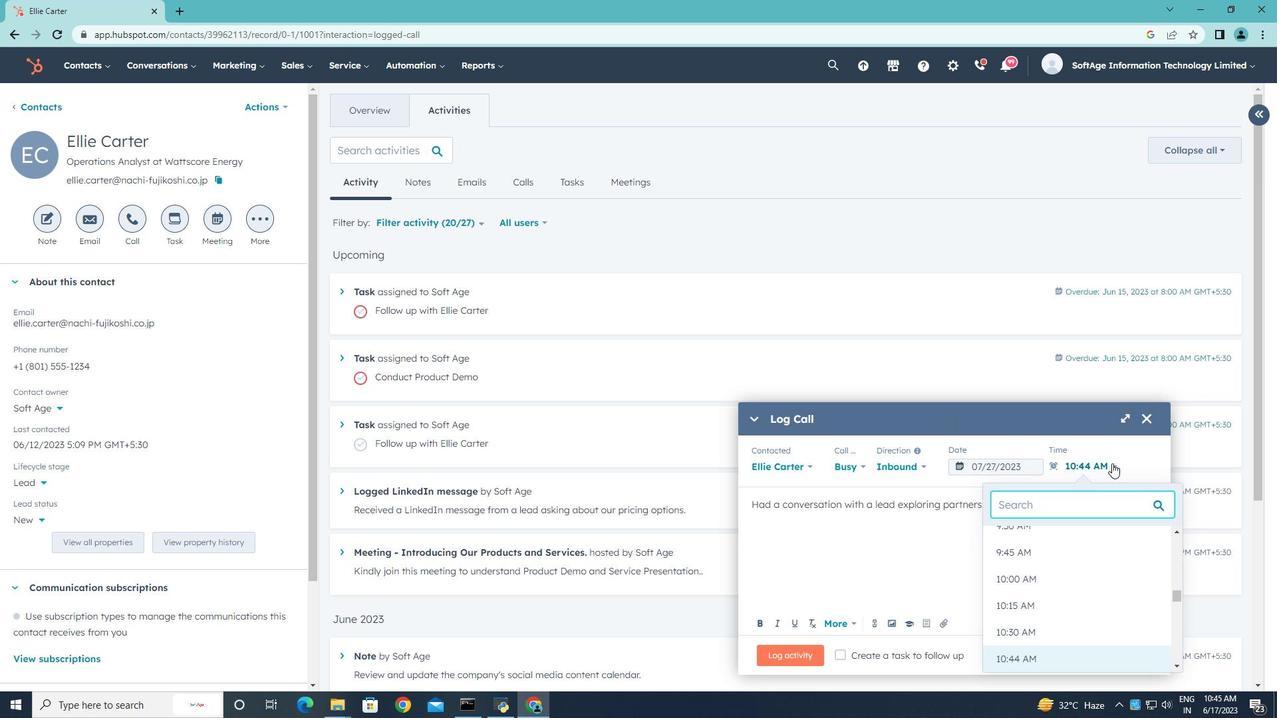 
Action: Mouse scrolled (1084, 562) with delta (0, 0)
Screenshot: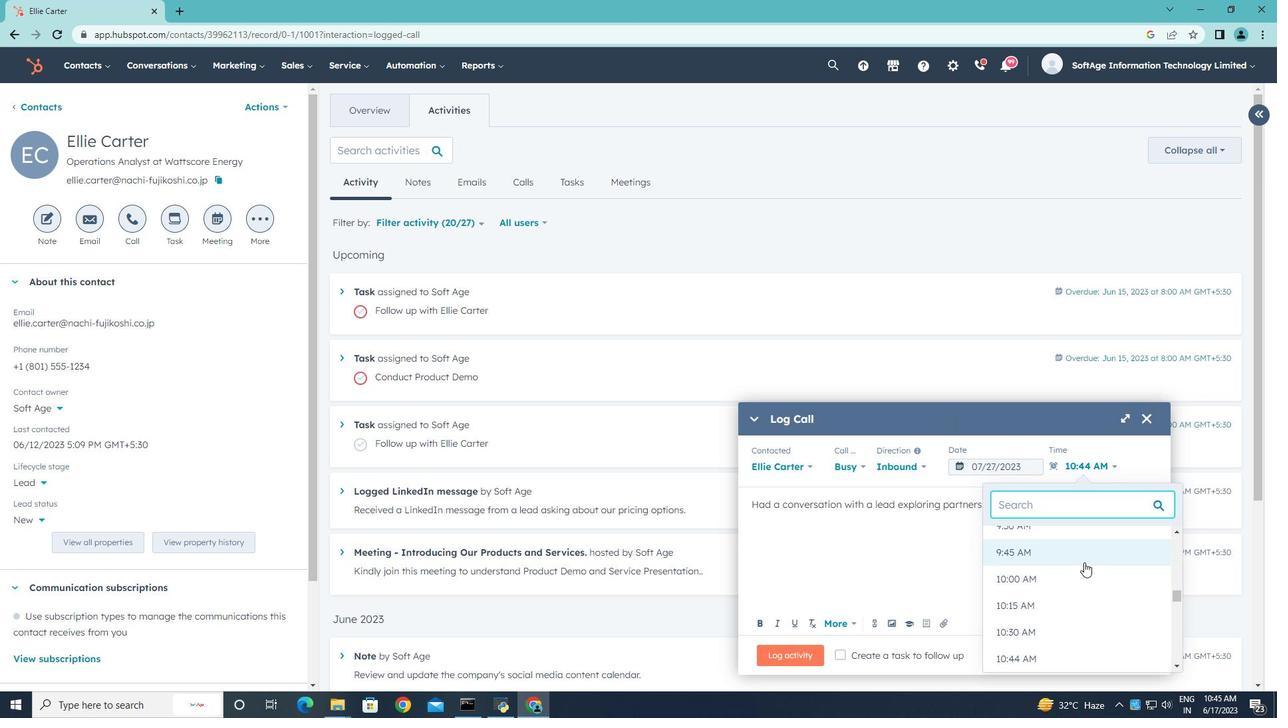 
Action: Mouse scrolled (1084, 562) with delta (0, 0)
Screenshot: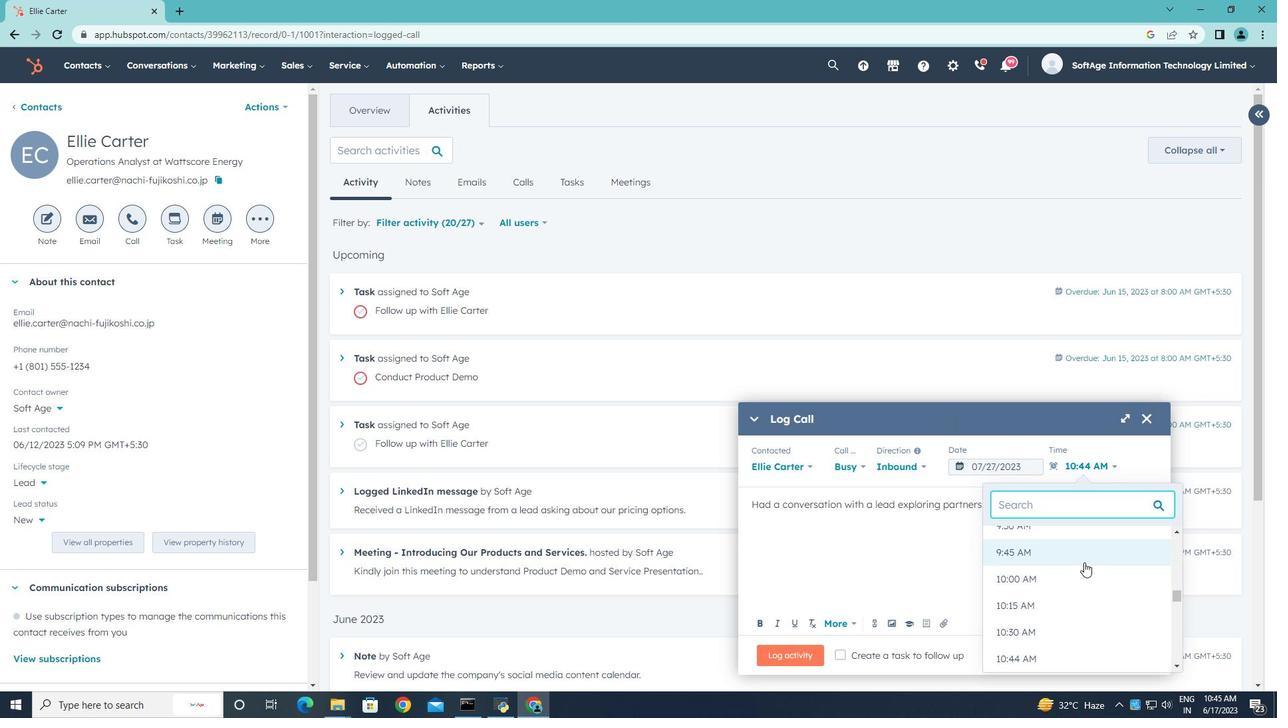 
Action: Mouse scrolled (1084, 562) with delta (0, 0)
Screenshot: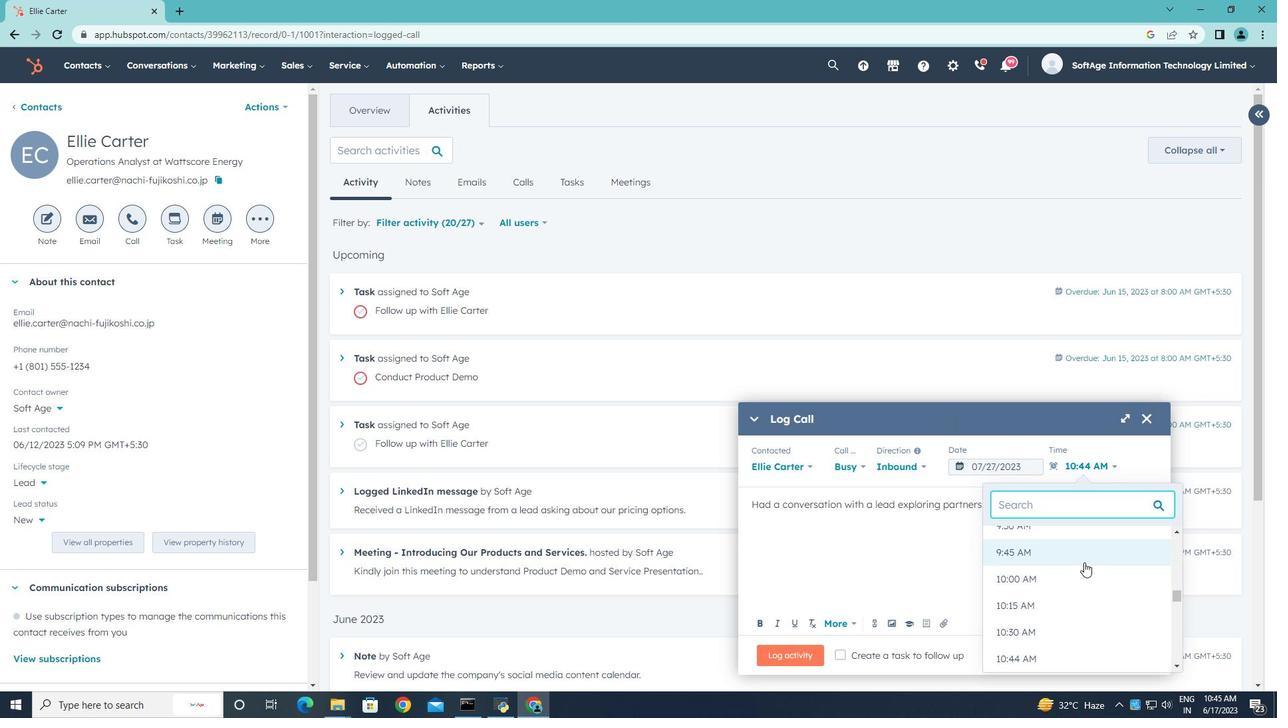 
Action: Mouse scrolled (1084, 562) with delta (0, 0)
Screenshot: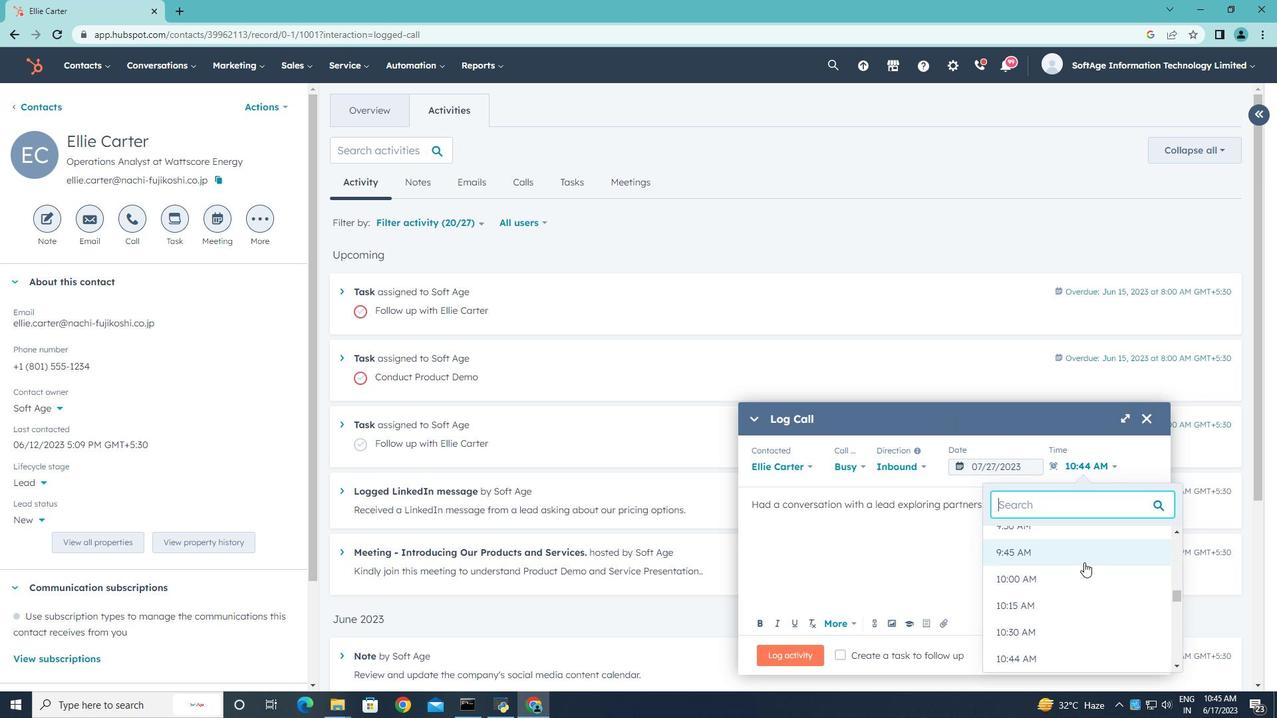 
Action: Mouse scrolled (1084, 562) with delta (0, 0)
Screenshot: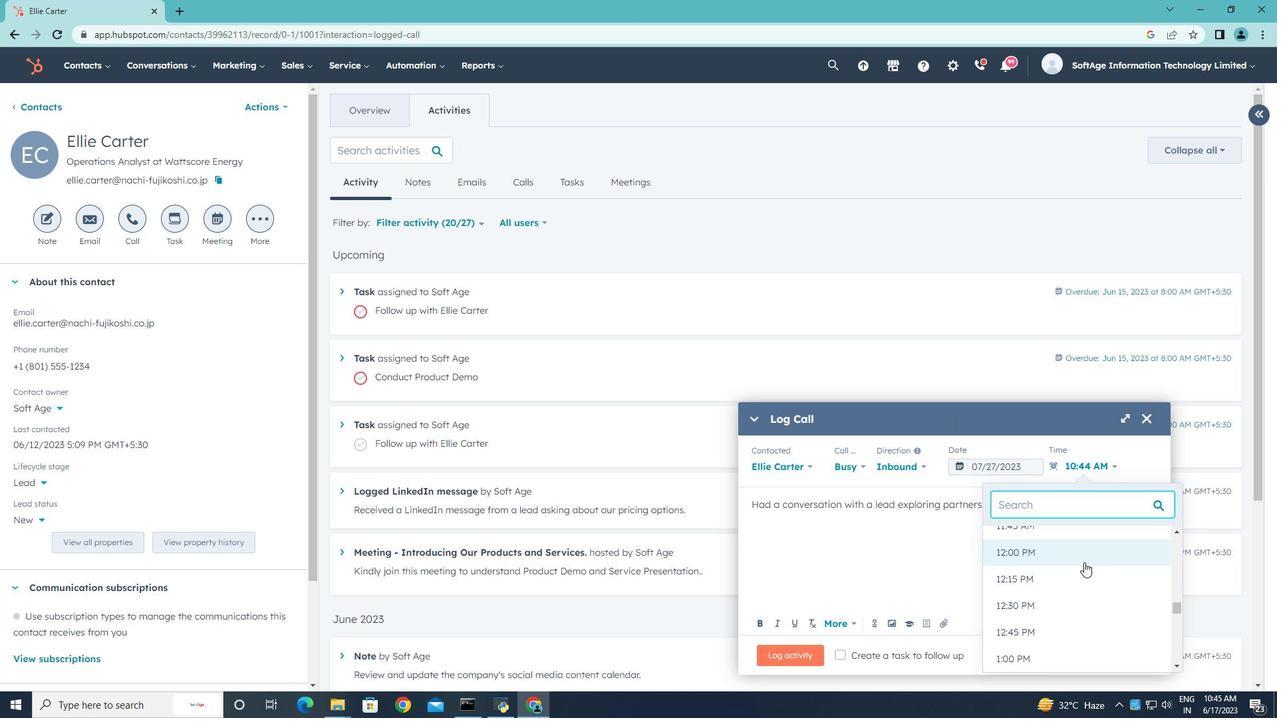 
Action: Mouse scrolled (1084, 562) with delta (0, 0)
Screenshot: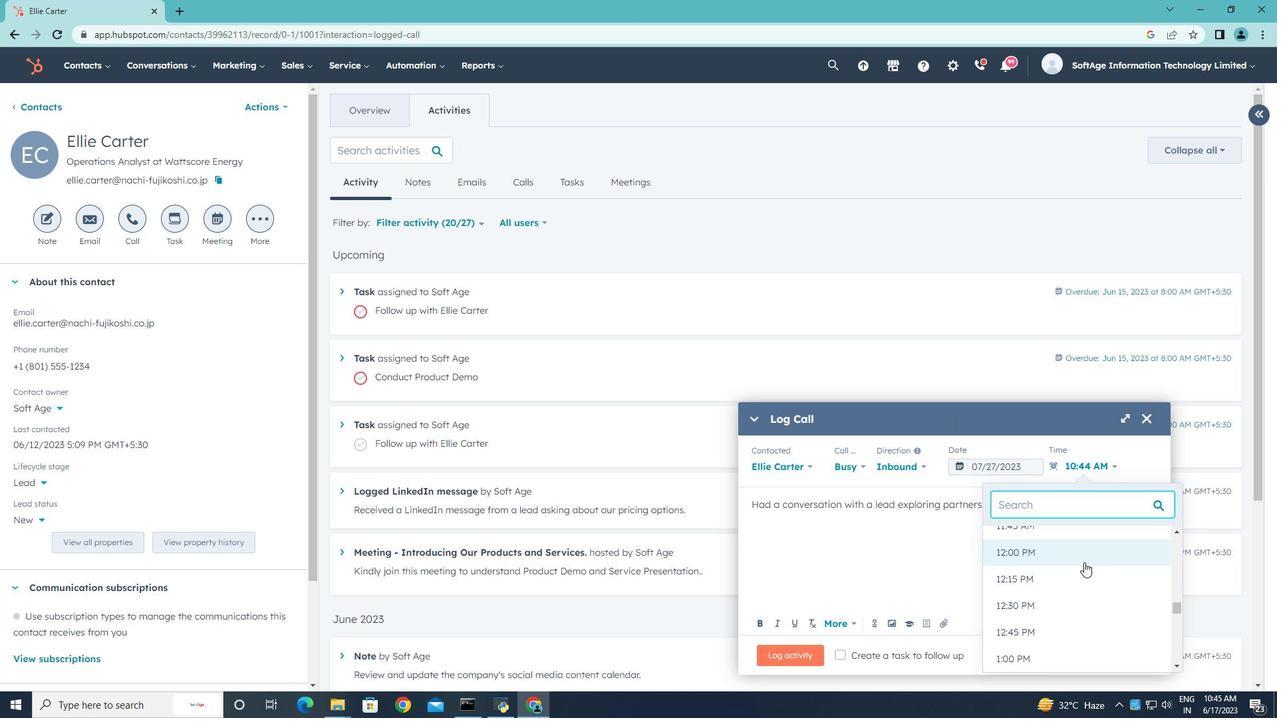 
Action: Mouse scrolled (1084, 562) with delta (0, 0)
Screenshot: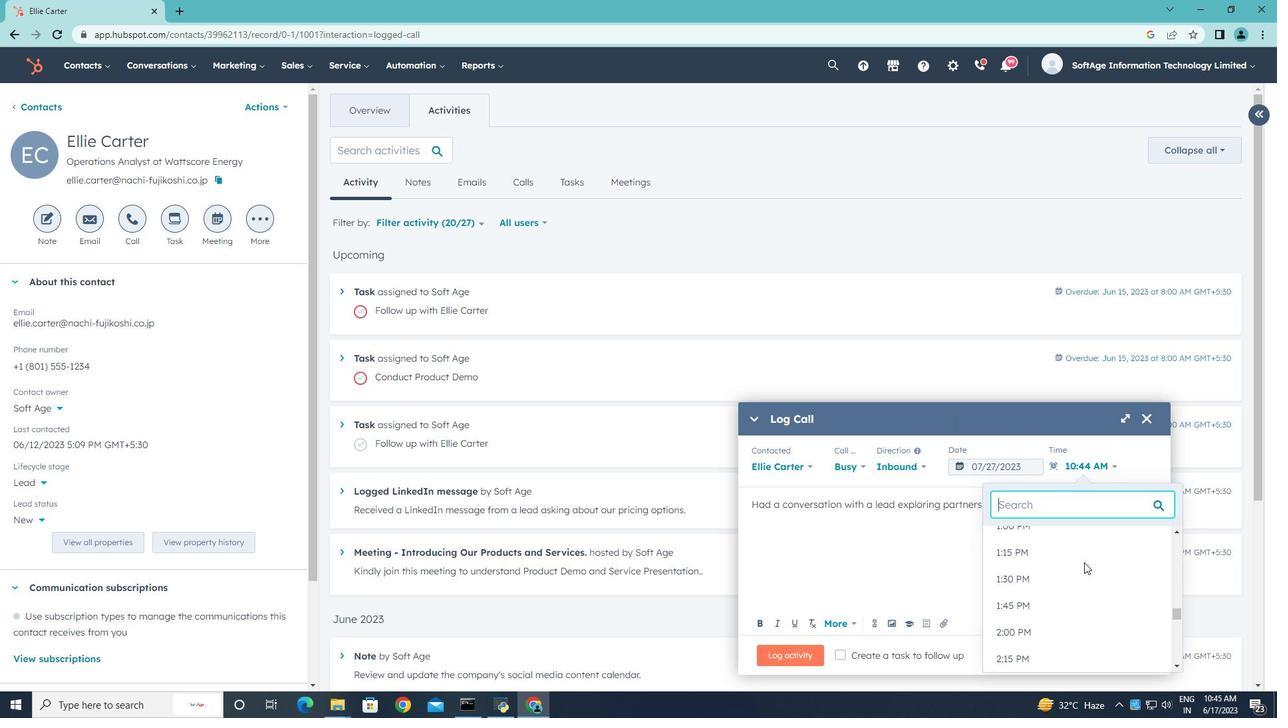 
Action: Mouse scrolled (1084, 562) with delta (0, 0)
Screenshot: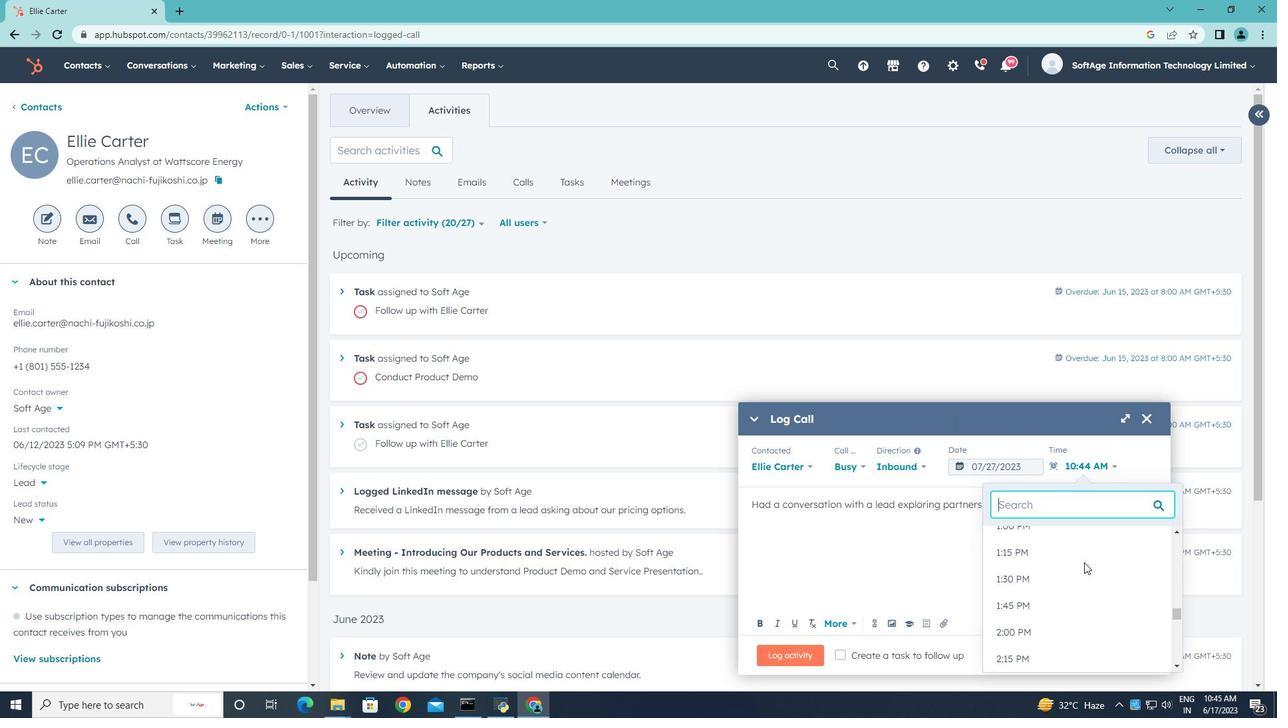 
Action: Mouse scrolled (1084, 562) with delta (0, 0)
Screenshot: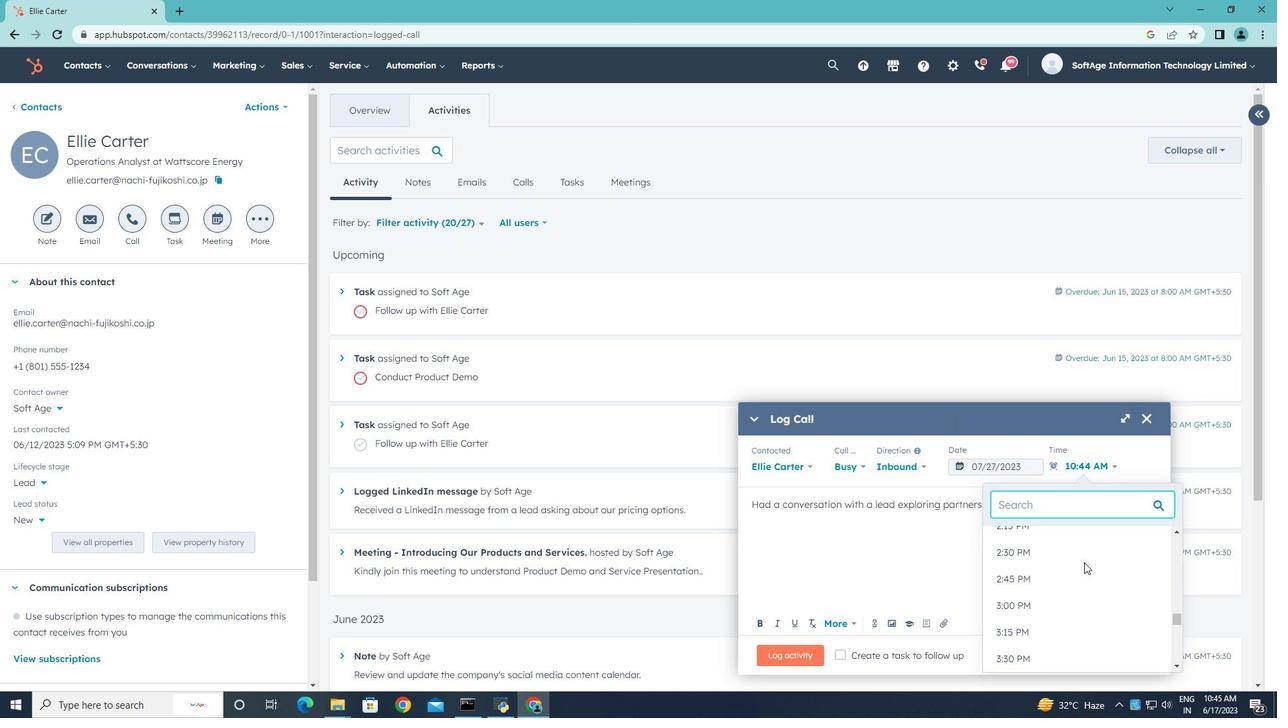 
Action: Mouse scrolled (1084, 562) with delta (0, 0)
Screenshot: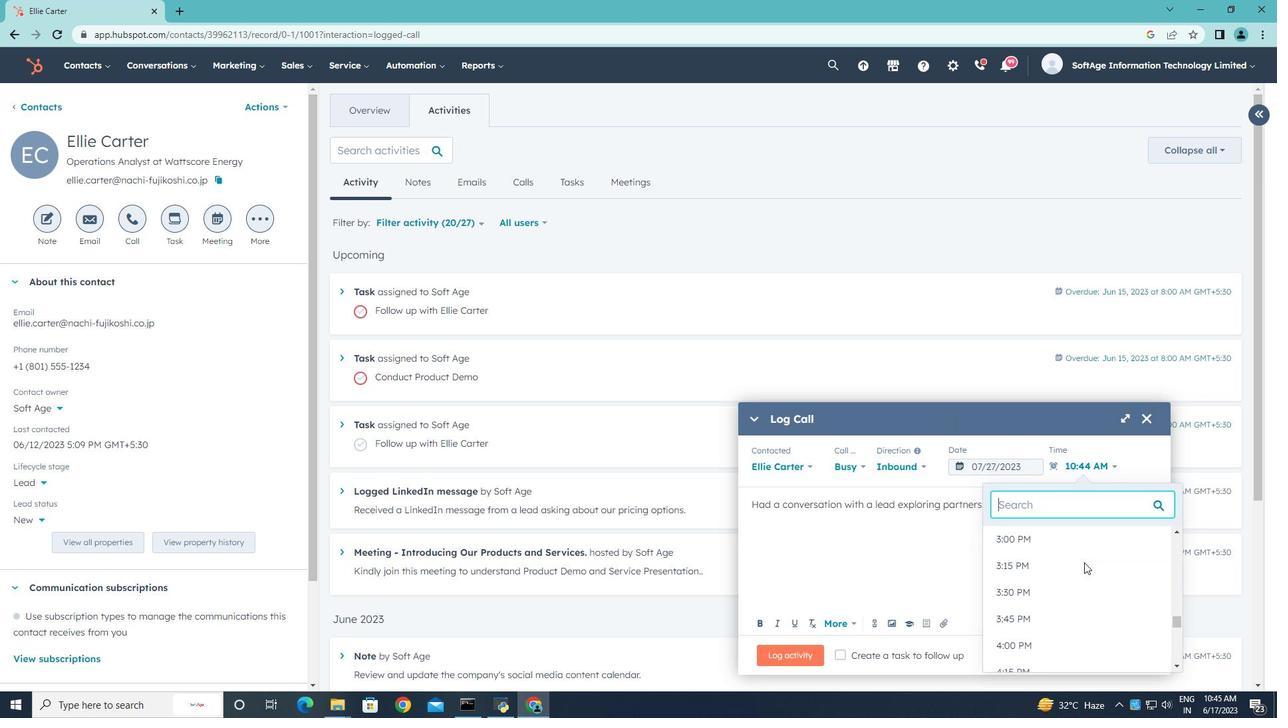 
Action: Mouse scrolled (1084, 562) with delta (0, 0)
Screenshot: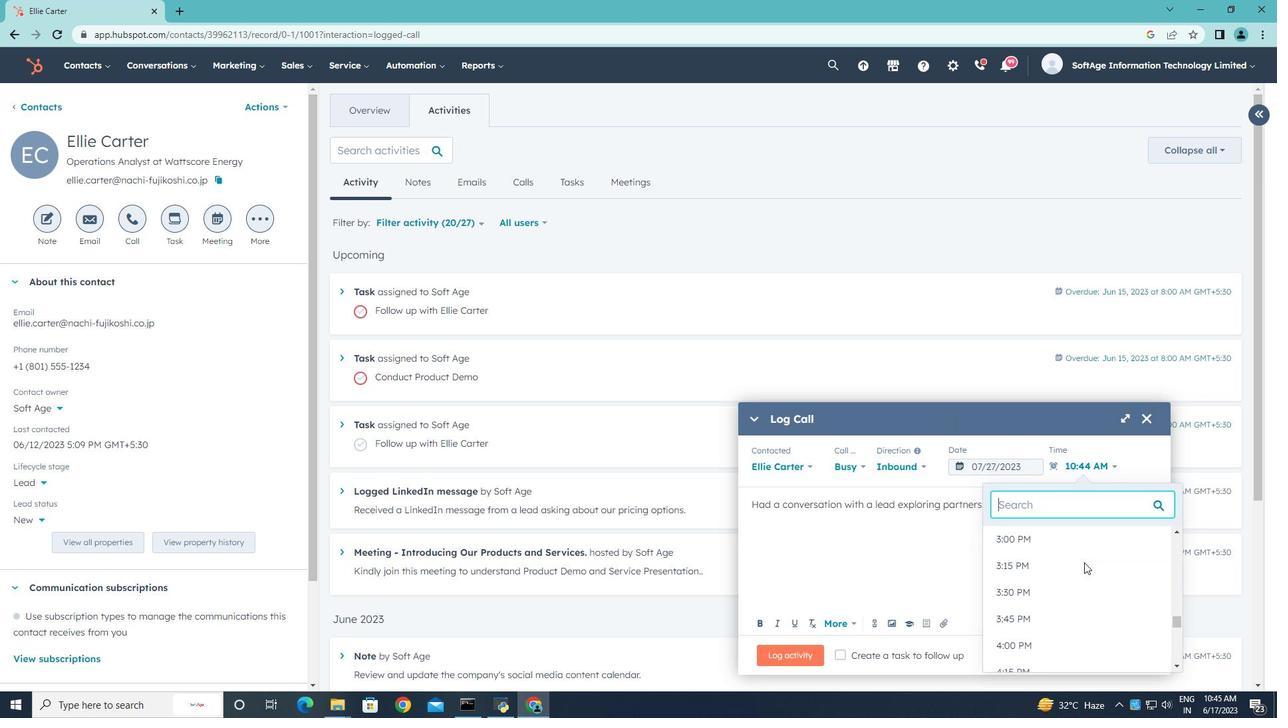 
Action: Mouse moved to (1059, 625)
Screenshot: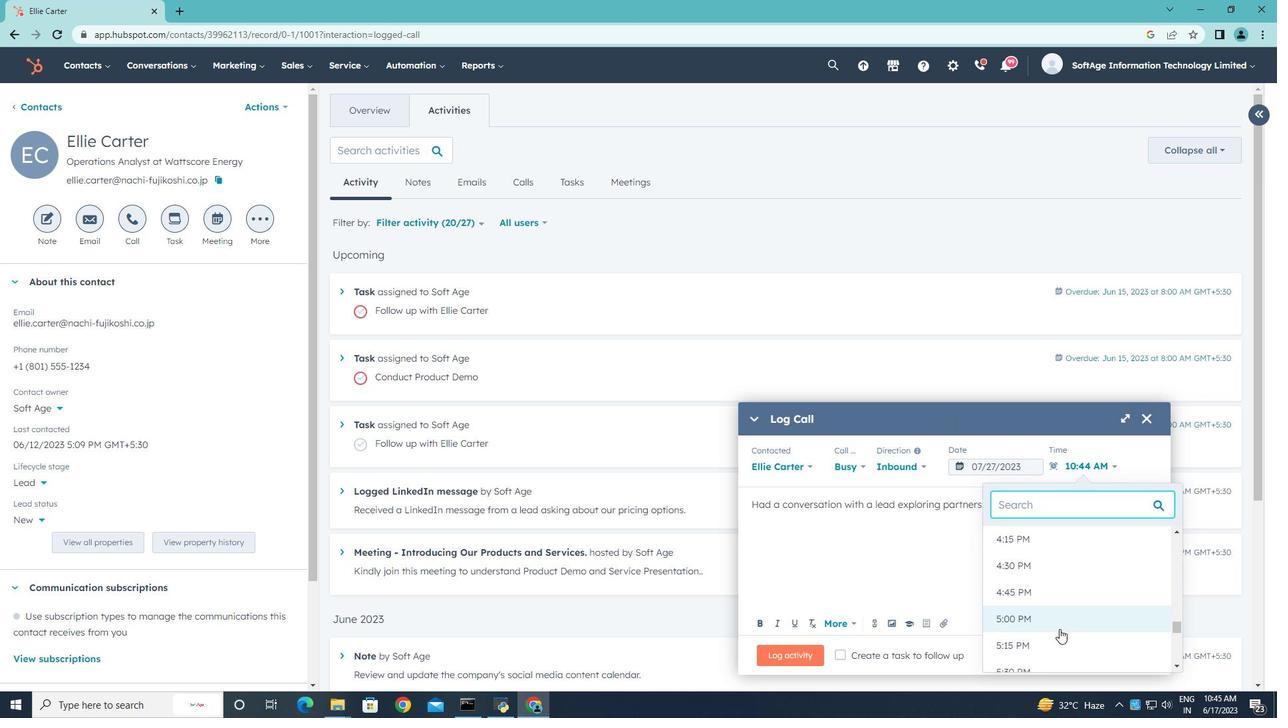 
Action: Mouse pressed left at (1059, 625)
Screenshot: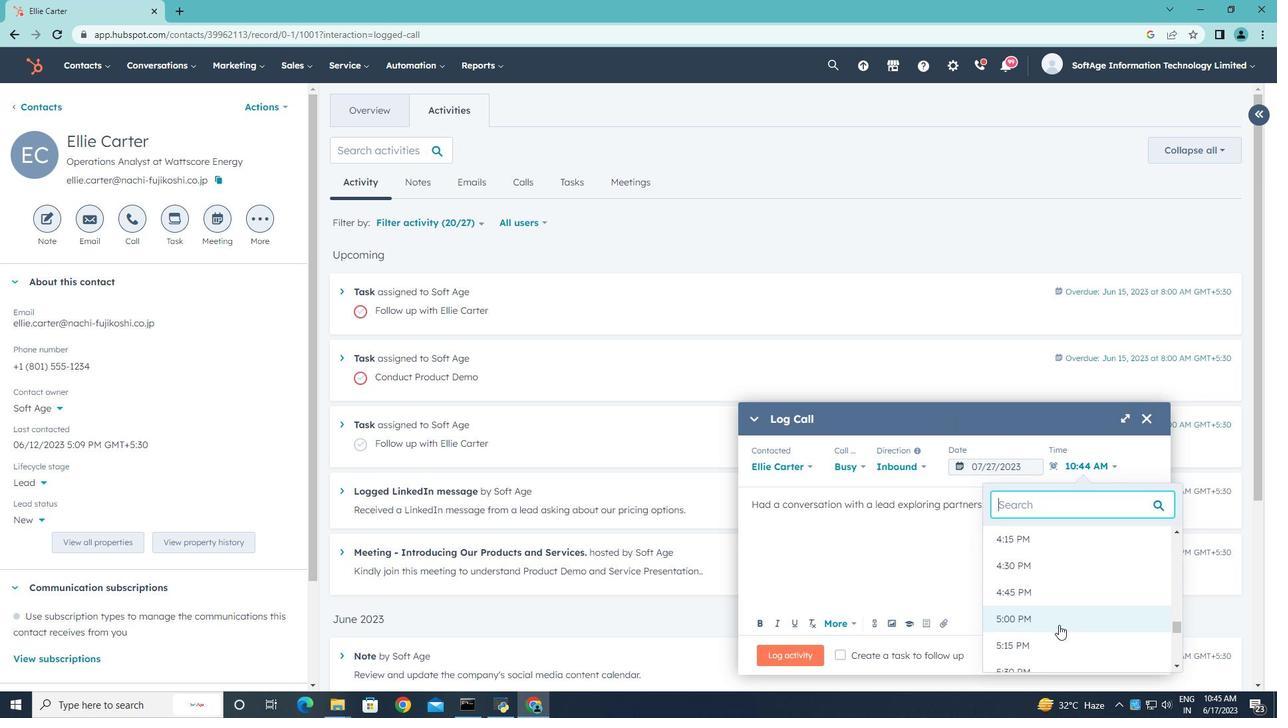 
Action: Mouse moved to (815, 661)
Screenshot: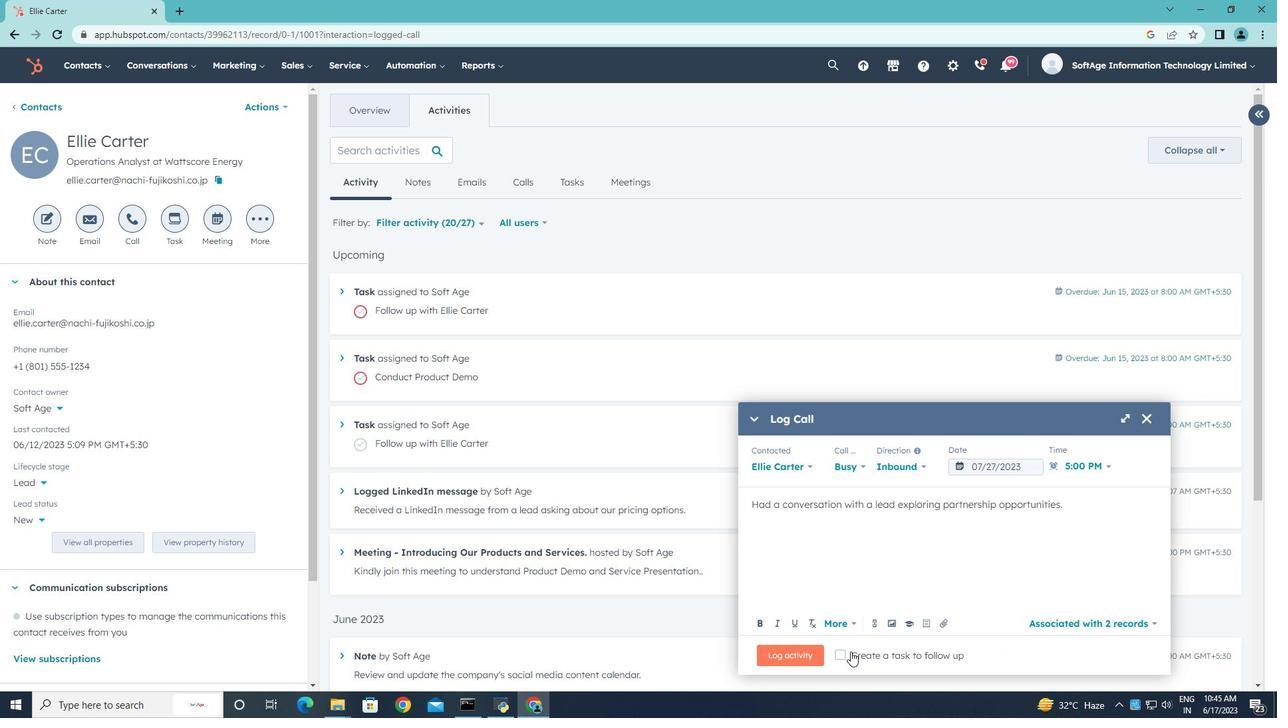 
Action: Mouse pressed left at (815, 661)
Screenshot: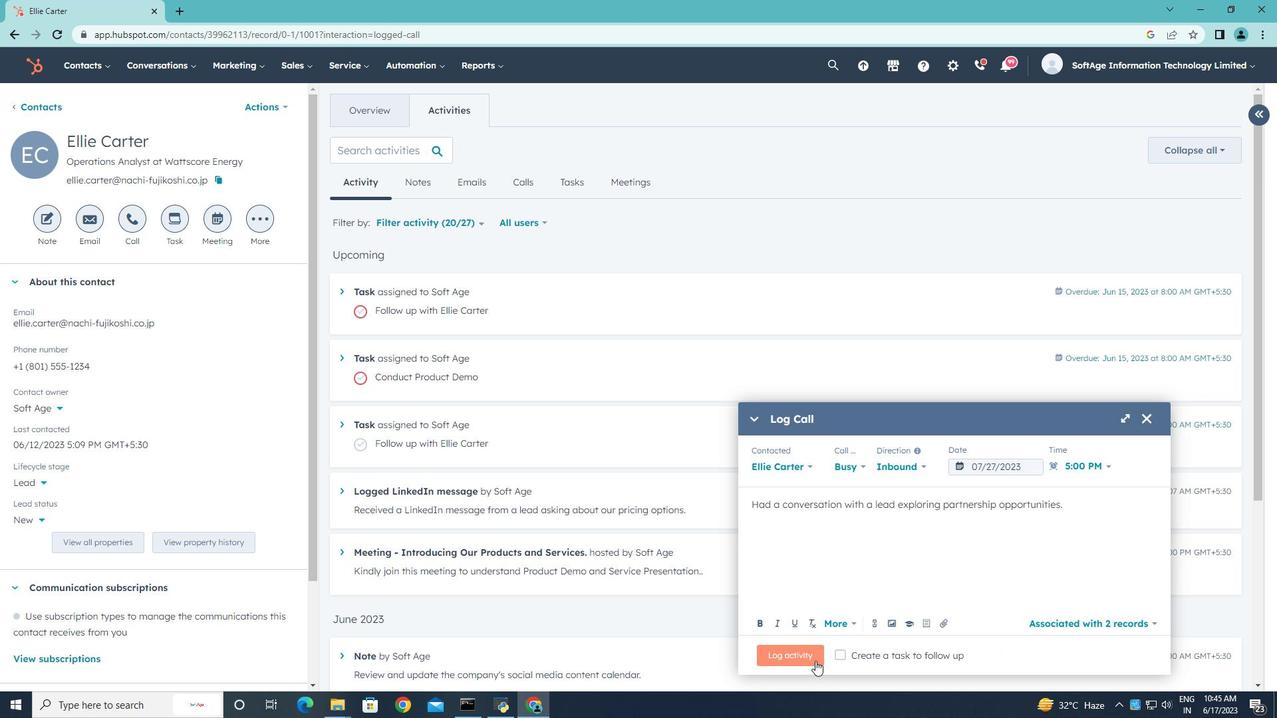 
